 Task: Add White Sesame Seeds to the cart.
Action: Mouse moved to (783, 172)
Screenshot: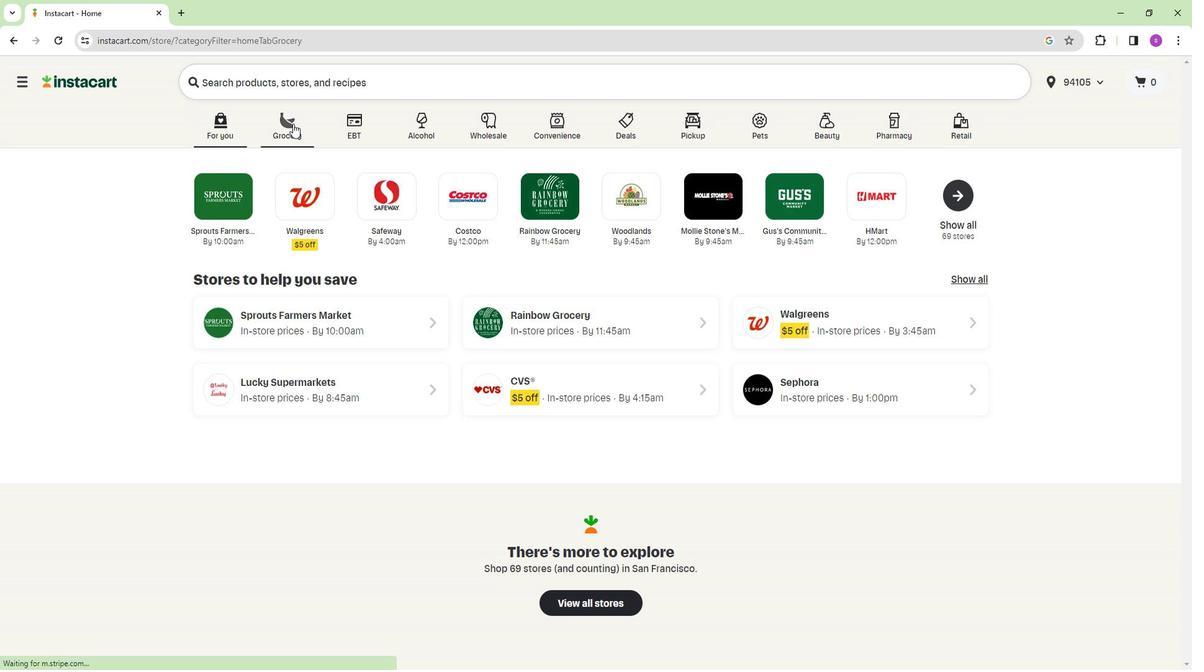 
Action: Mouse pressed left at (783, 172)
Screenshot: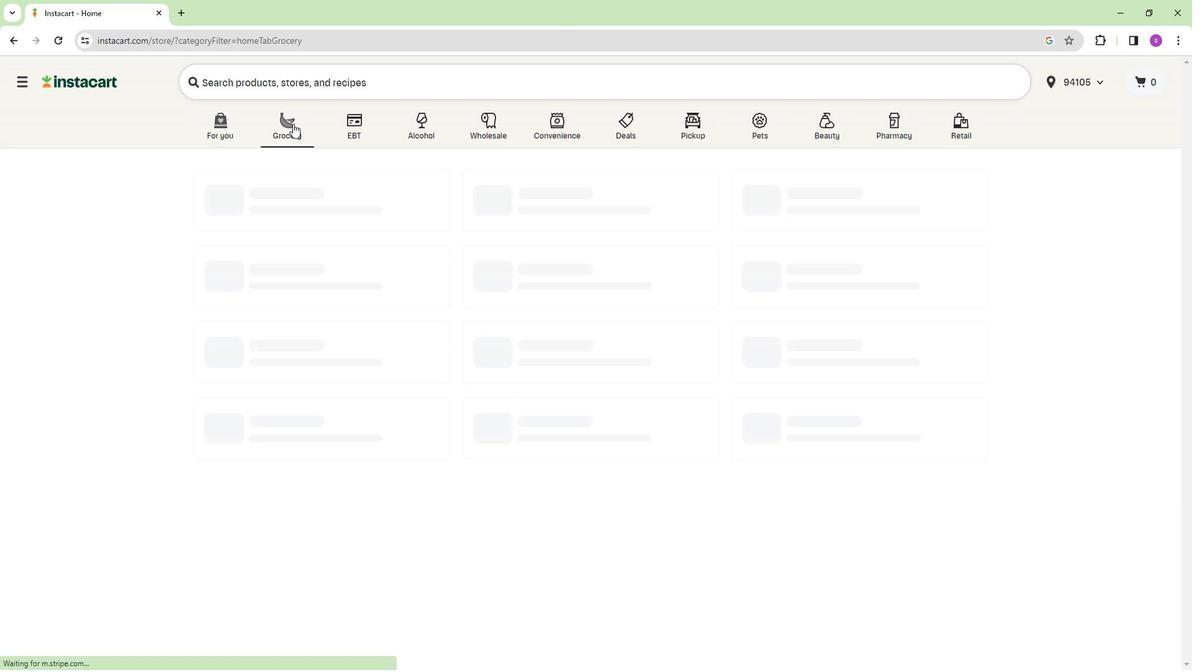 
Action: Mouse moved to (778, 173)
Screenshot: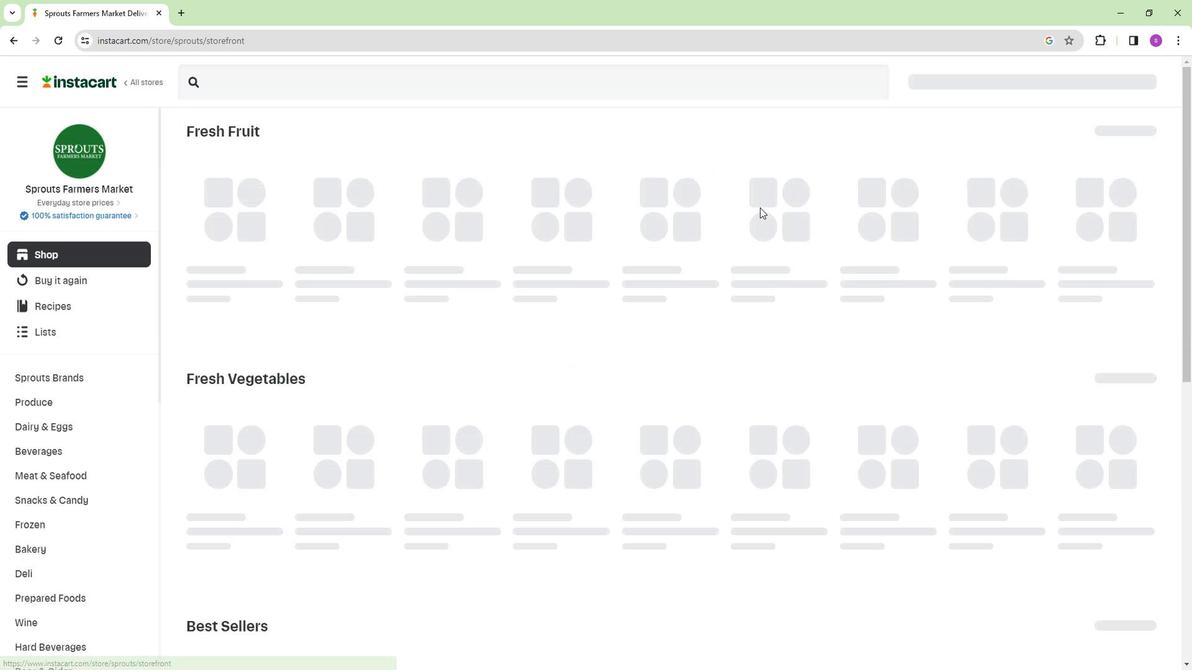 
Action: Mouse pressed left at (778, 173)
Screenshot: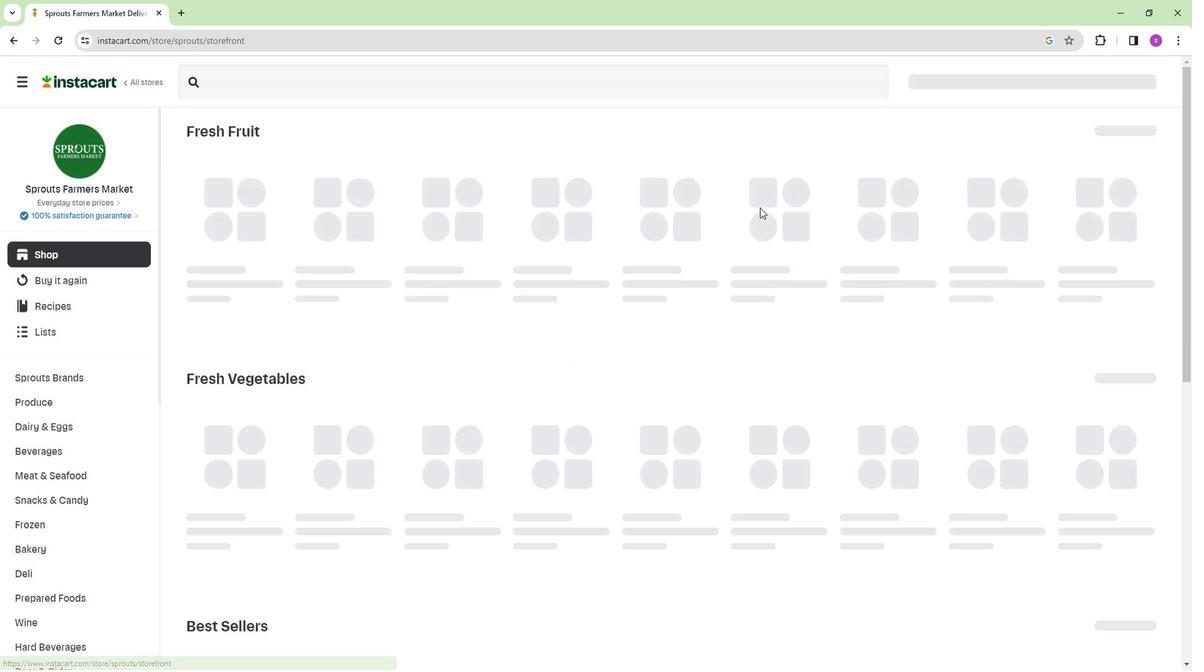 
Action: Mouse moved to (766, 178)
Screenshot: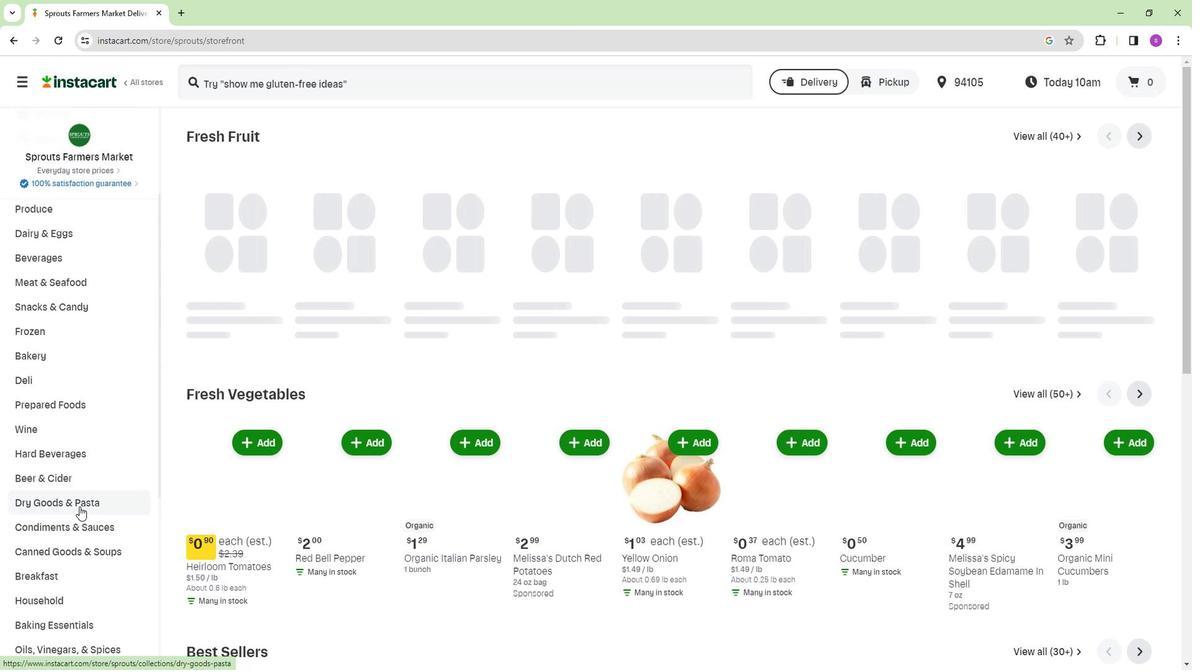 
Action: Mouse scrolled (766, 178) with delta (0, 0)
Screenshot: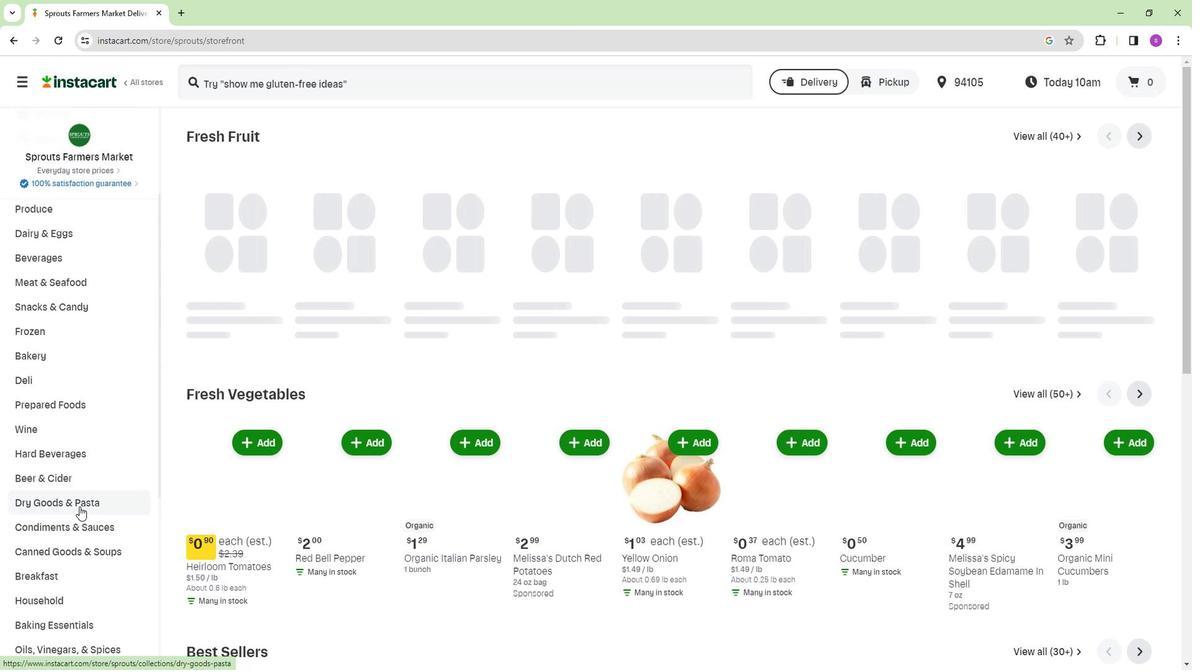 
Action: Mouse moved to (766, 178)
Screenshot: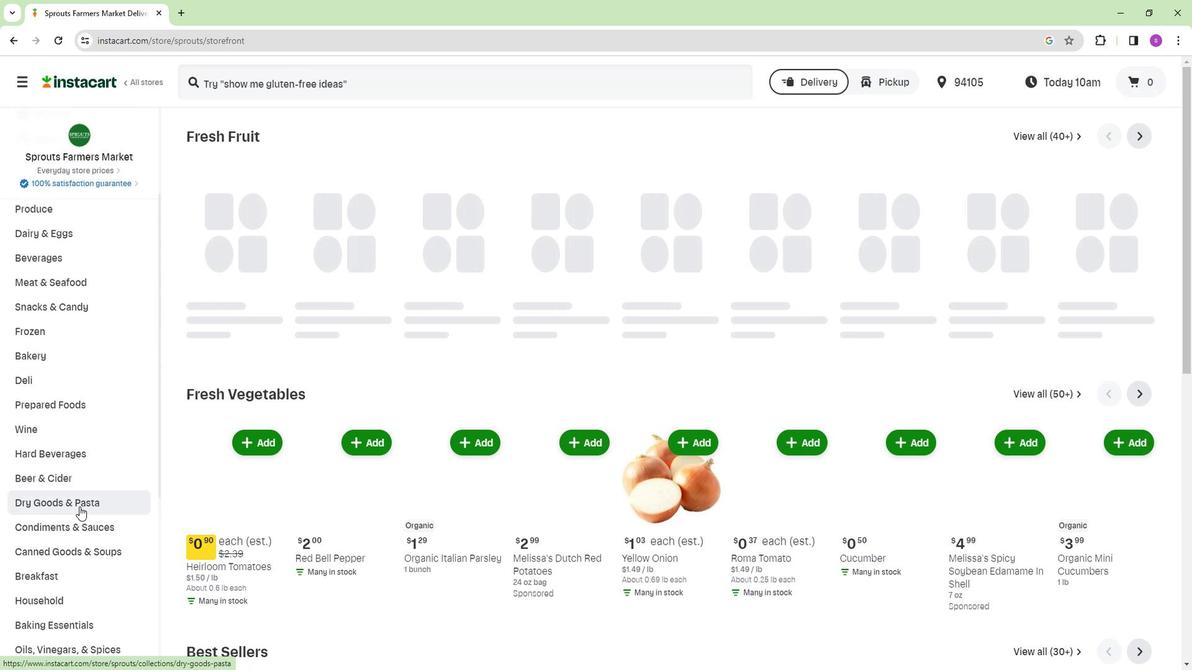 
Action: Mouse scrolled (766, 178) with delta (0, 0)
Screenshot: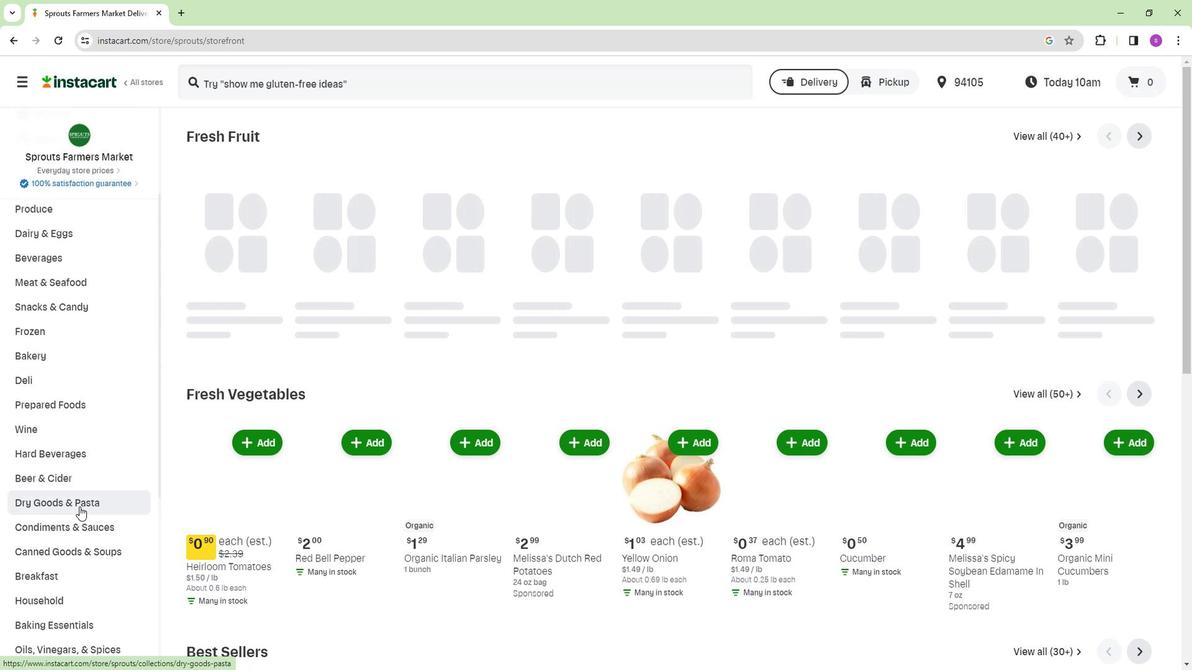 
Action: Mouse moved to (766, 178)
Screenshot: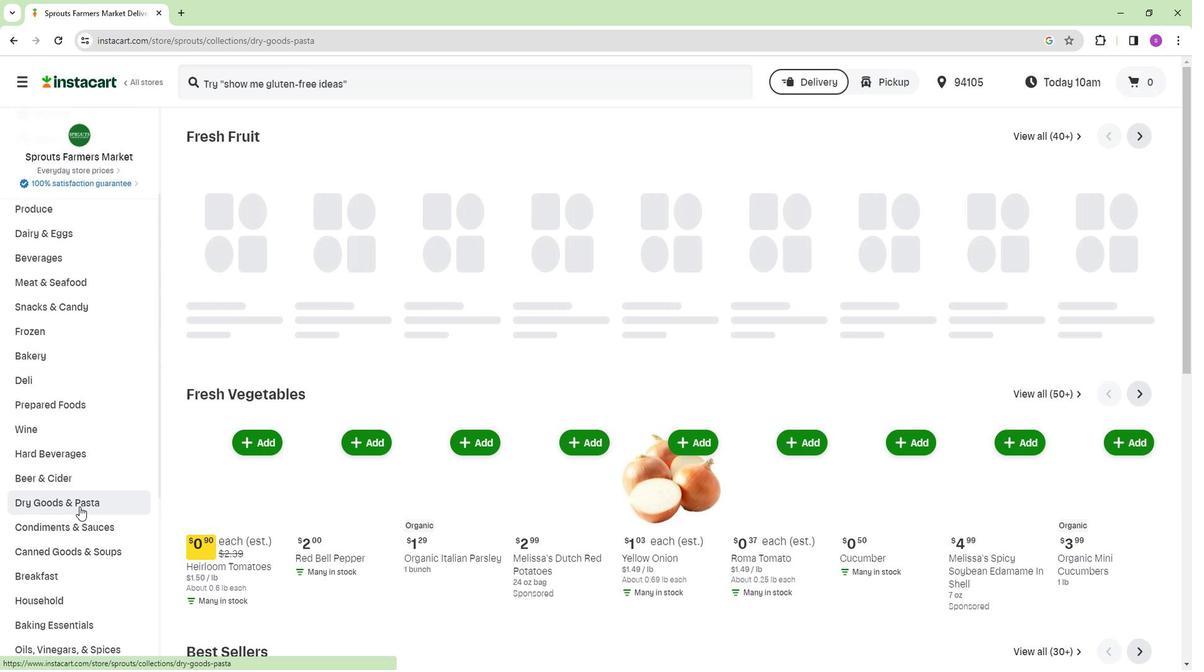 
Action: Mouse scrolled (766, 178) with delta (0, 0)
Screenshot: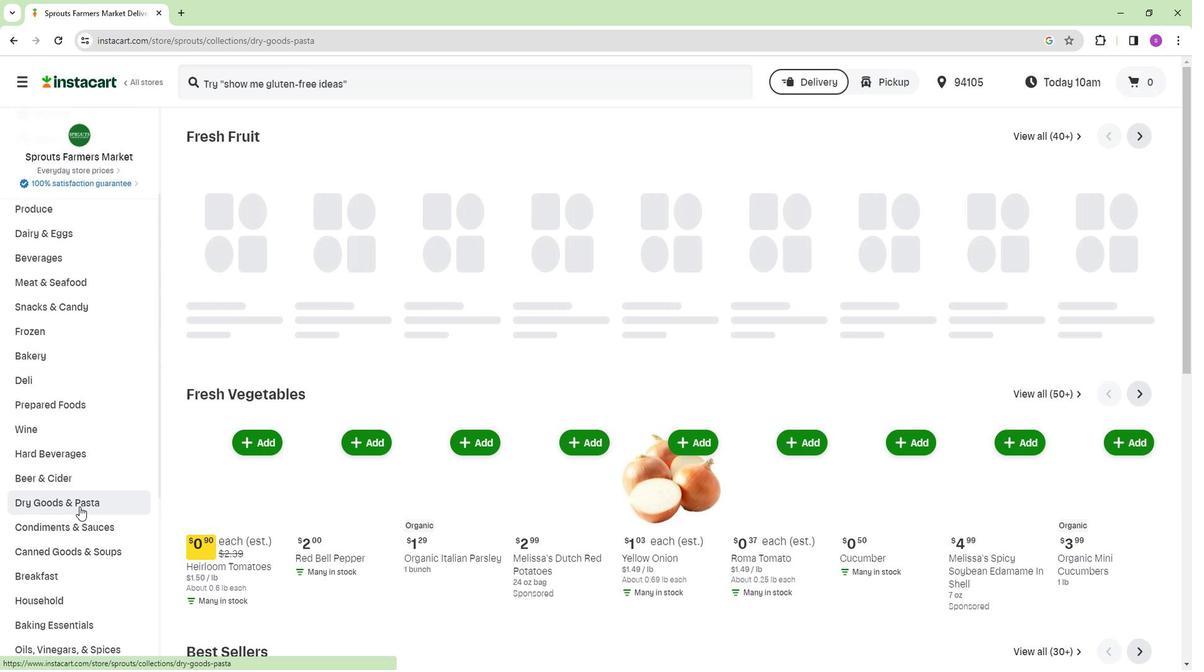
Action: Mouse moved to (767, 181)
Screenshot: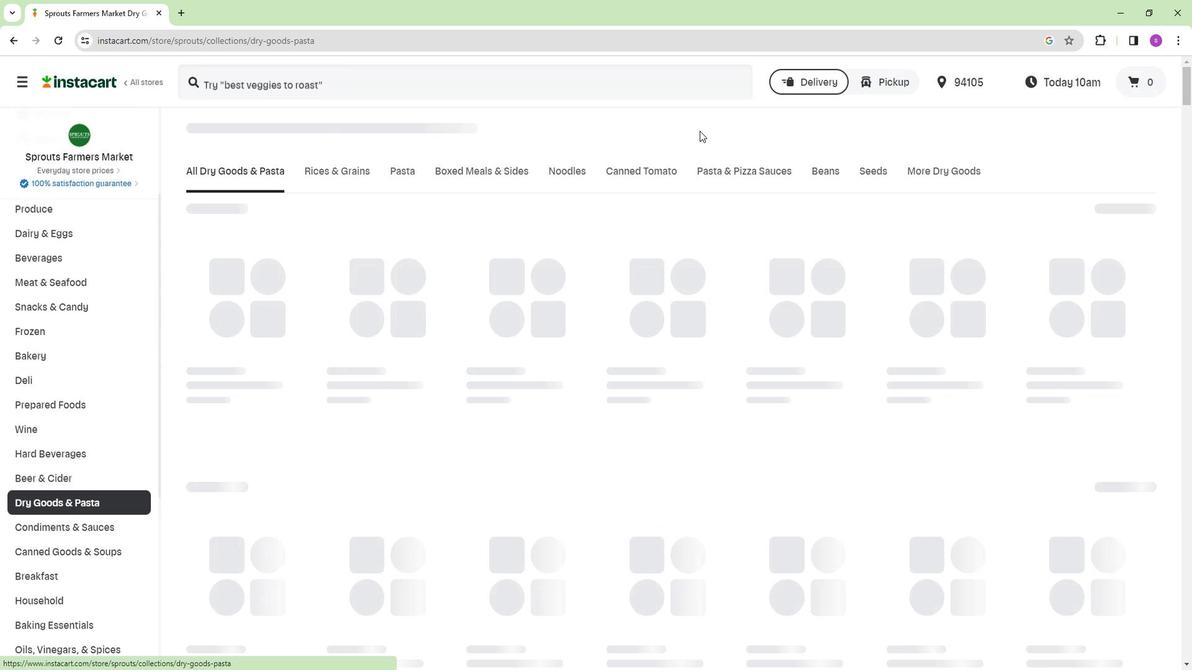
Action: Mouse pressed left at (767, 181)
Screenshot: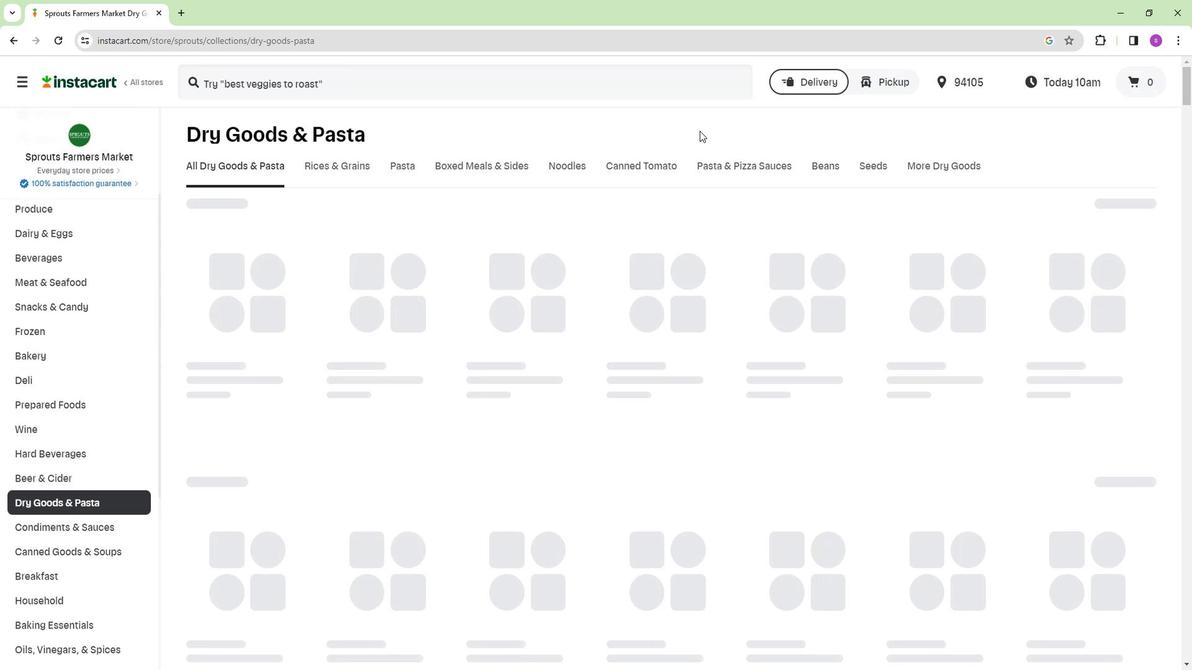 
Action: Mouse moved to (872, 170)
Screenshot: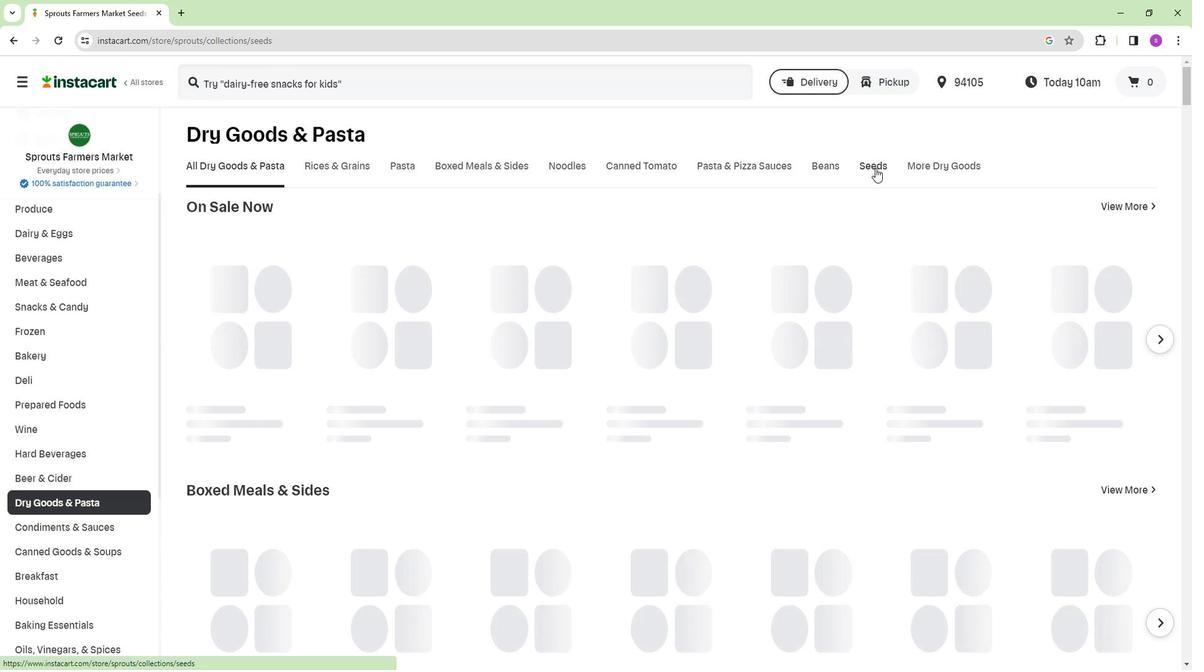 
Action: Mouse pressed left at (872, 170)
Screenshot: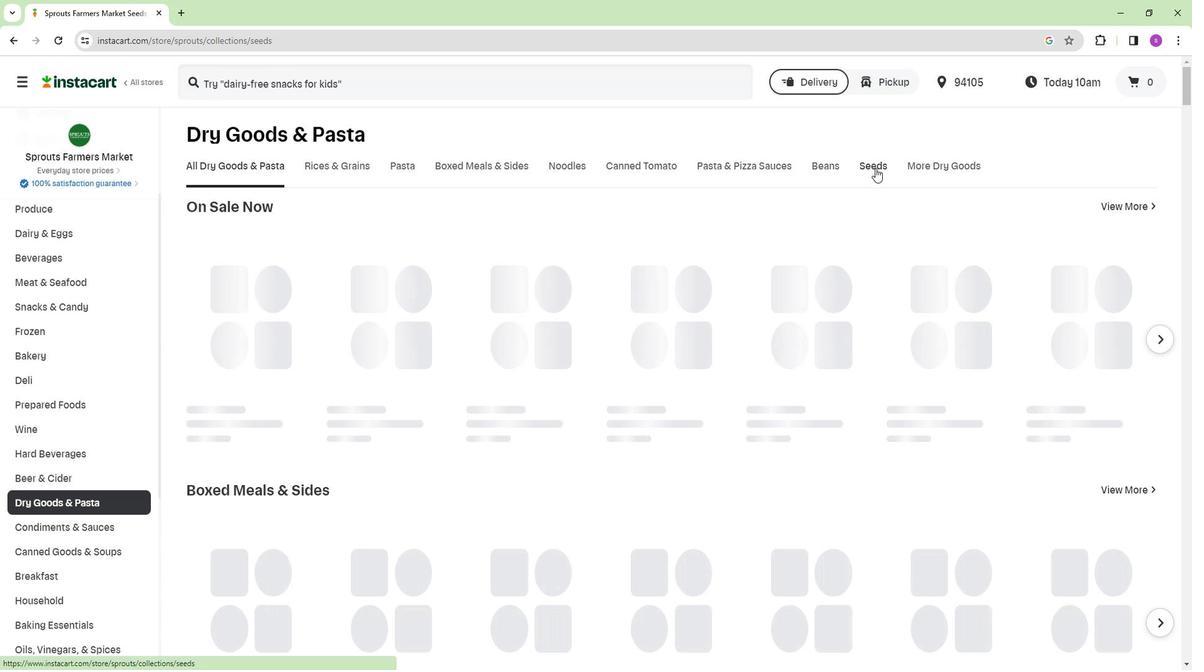 
Action: Mouse moved to (844, 173)
Screenshot: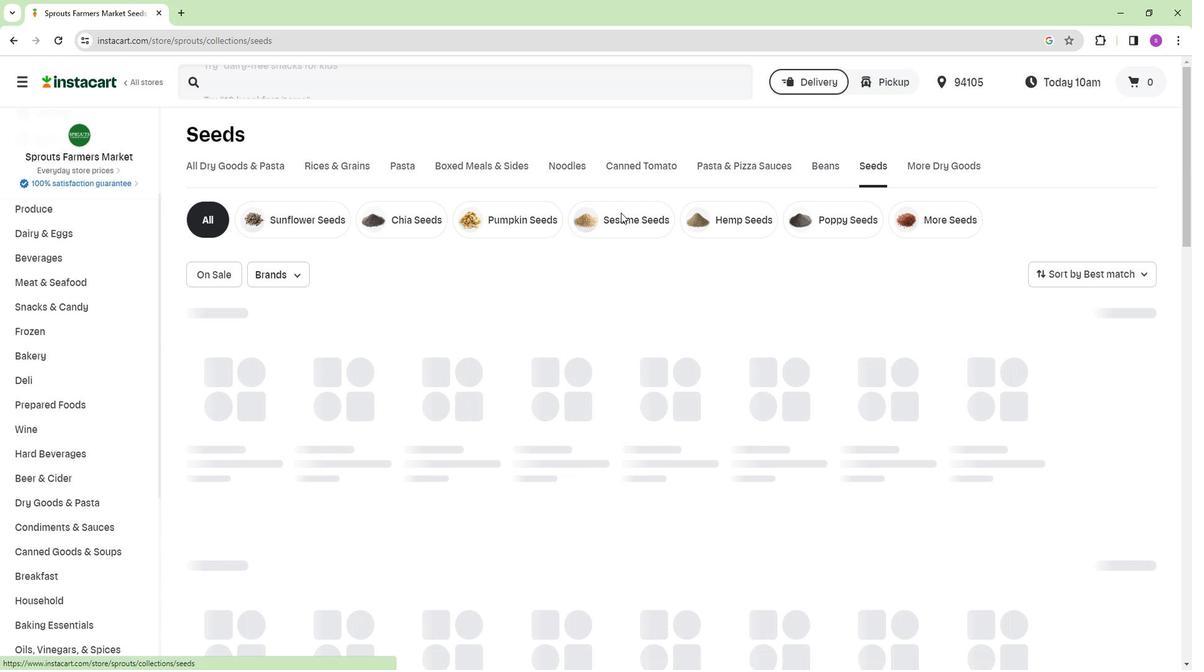 
Action: Mouse pressed left at (844, 173)
Screenshot: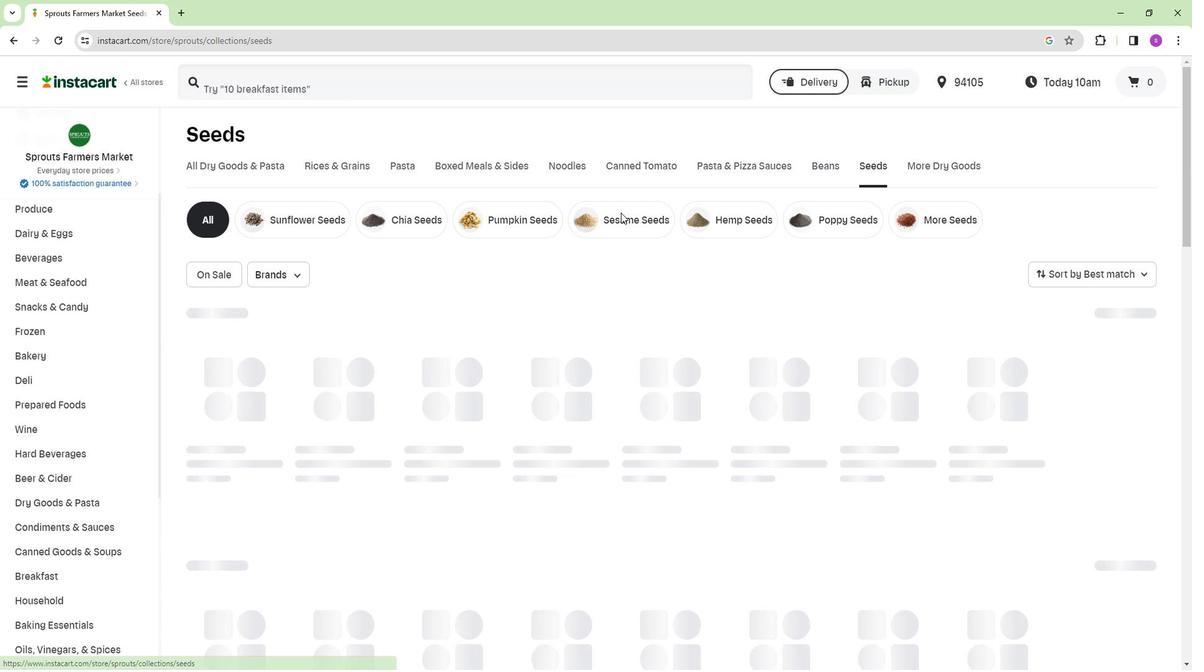 
Action: Mouse moved to (818, 174)
Screenshot: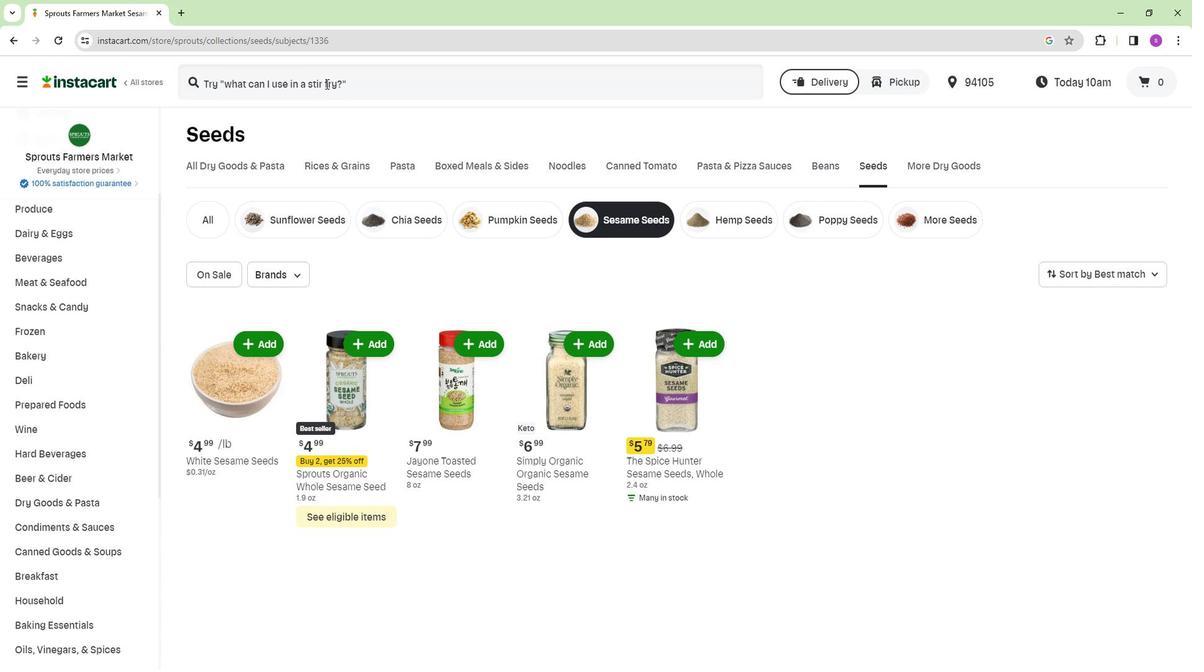 
Action: Mouse pressed left at (818, 174)
Screenshot: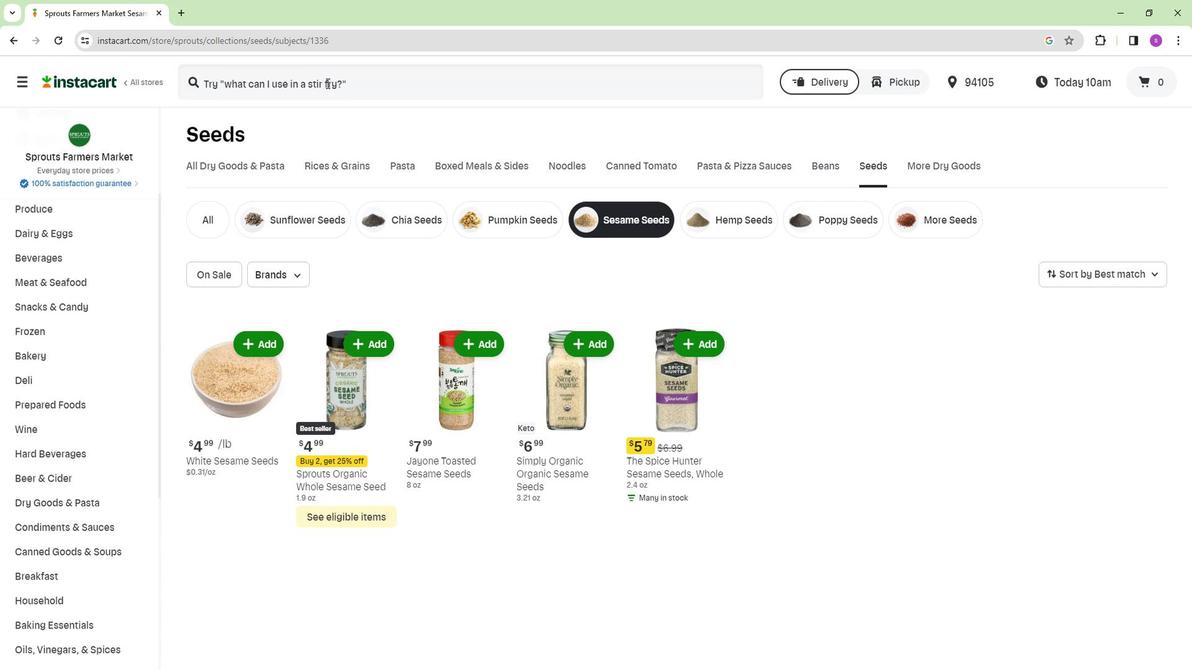 
Action: Mouse moved to (791, 170)
Screenshot: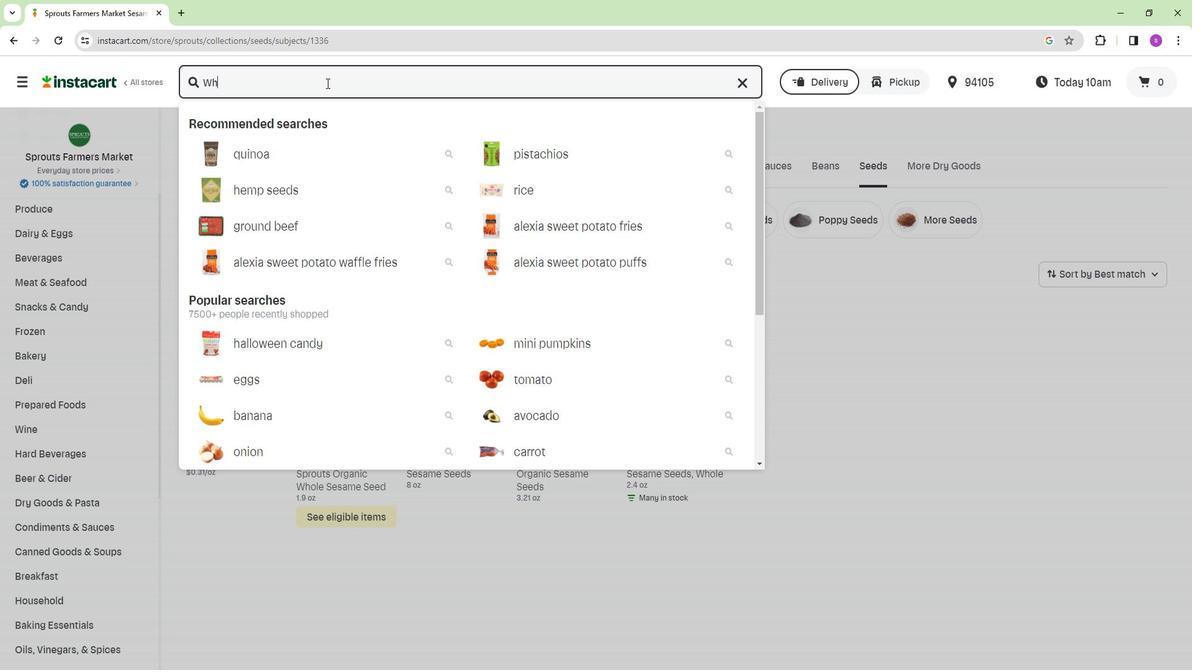 
Action: Mouse pressed left at (791, 170)
Screenshot: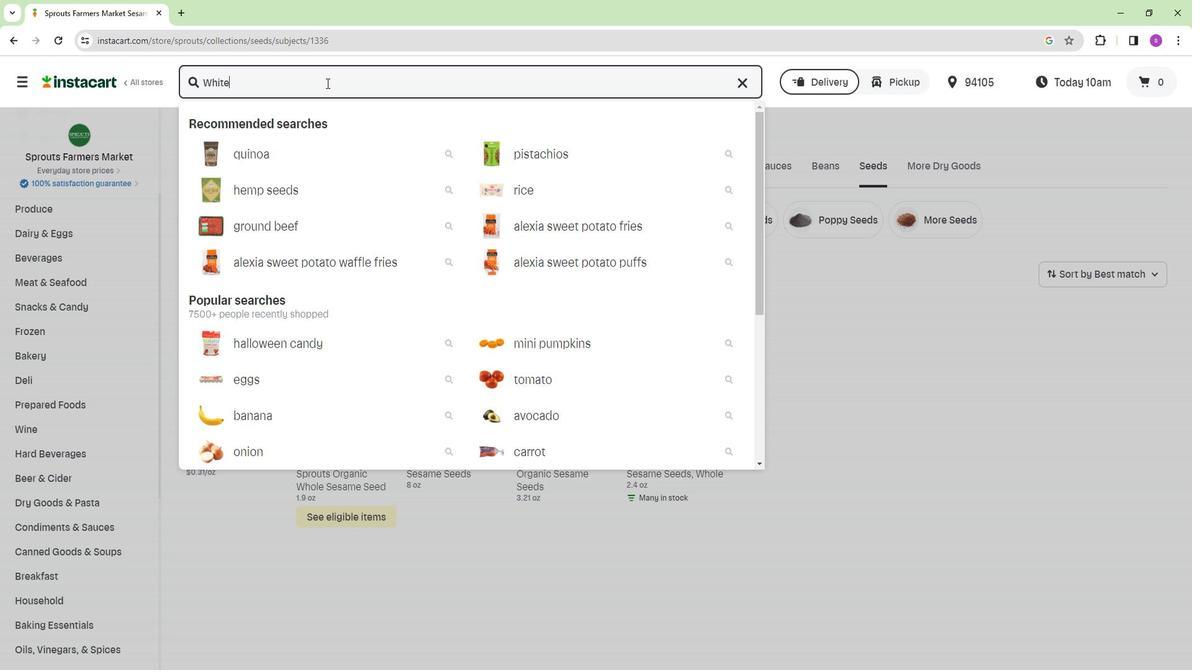 
Action: Key pressed <Key.shift>White<Key.space><Key.shift>Sesame<Key.space><Key.shift>Seeds<Key.enter>
Screenshot: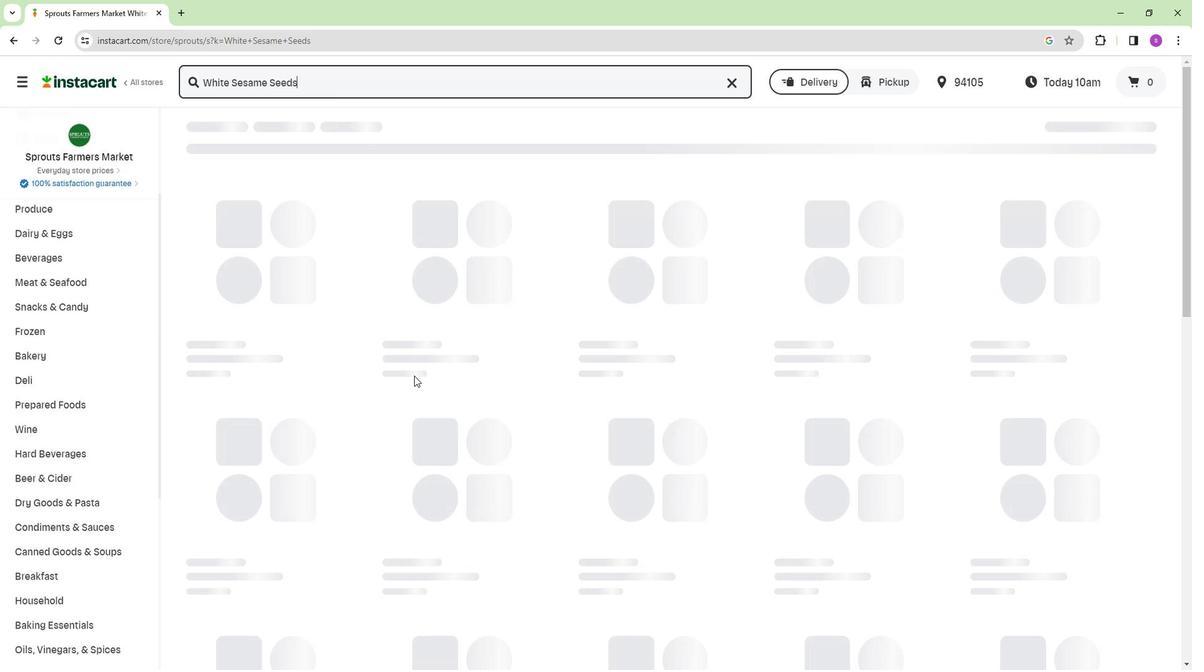 
Action: Mouse moved to (788, 174)
Screenshot: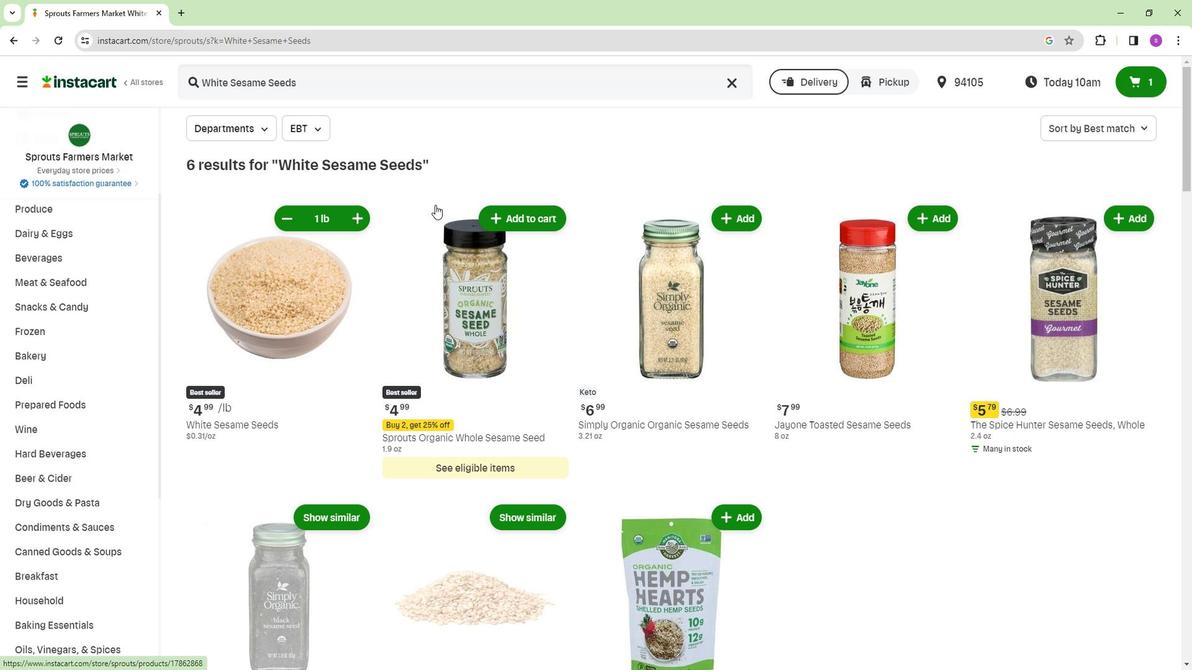 
Action: Mouse pressed left at (788, 174)
Screenshot: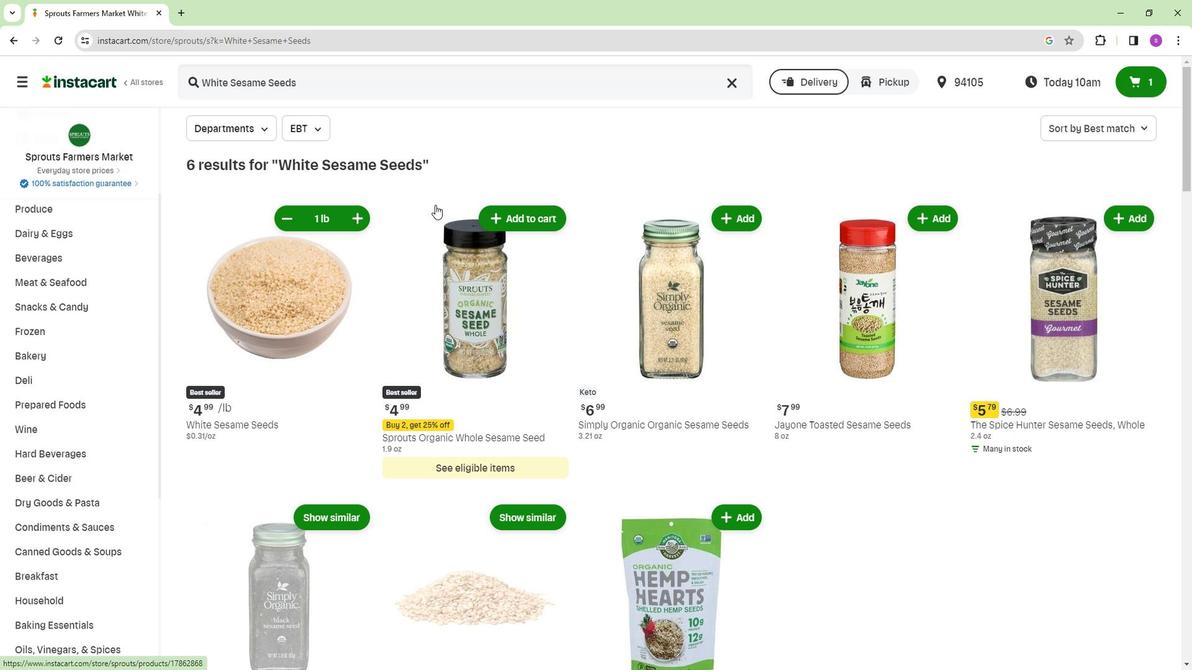 
Action: Mouse moved to (870, 170)
Screenshot: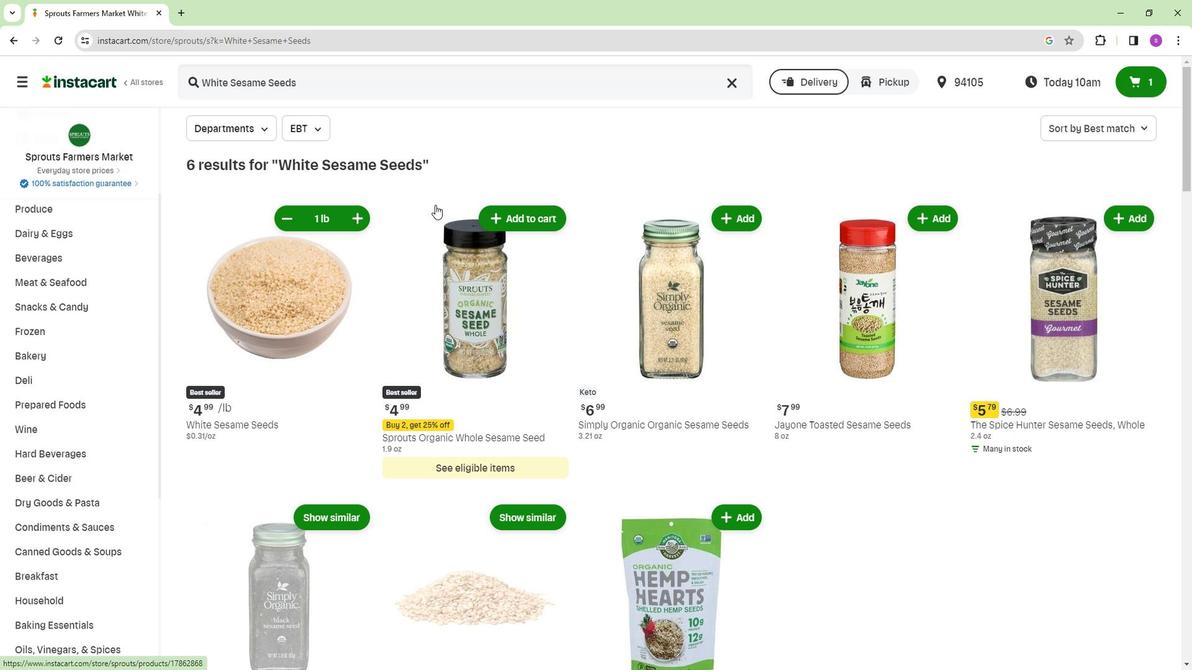 
Action: Mouse pressed left at (870, 170)
Screenshot: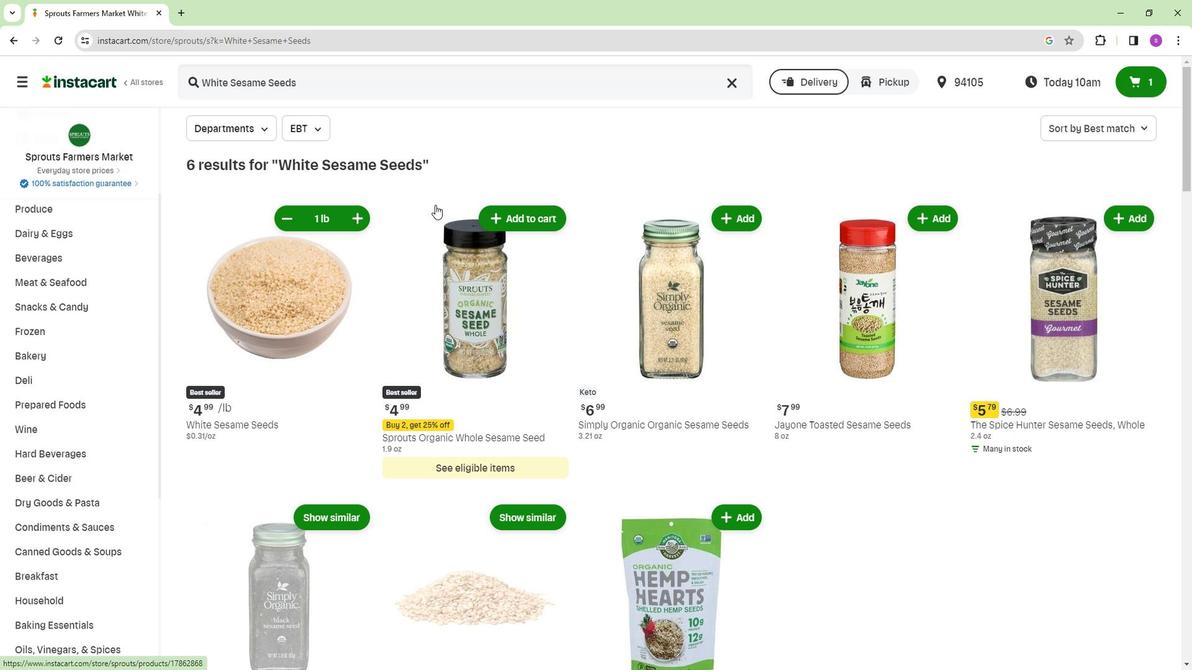 
Action: Mouse moved to (786, 172)
Screenshot: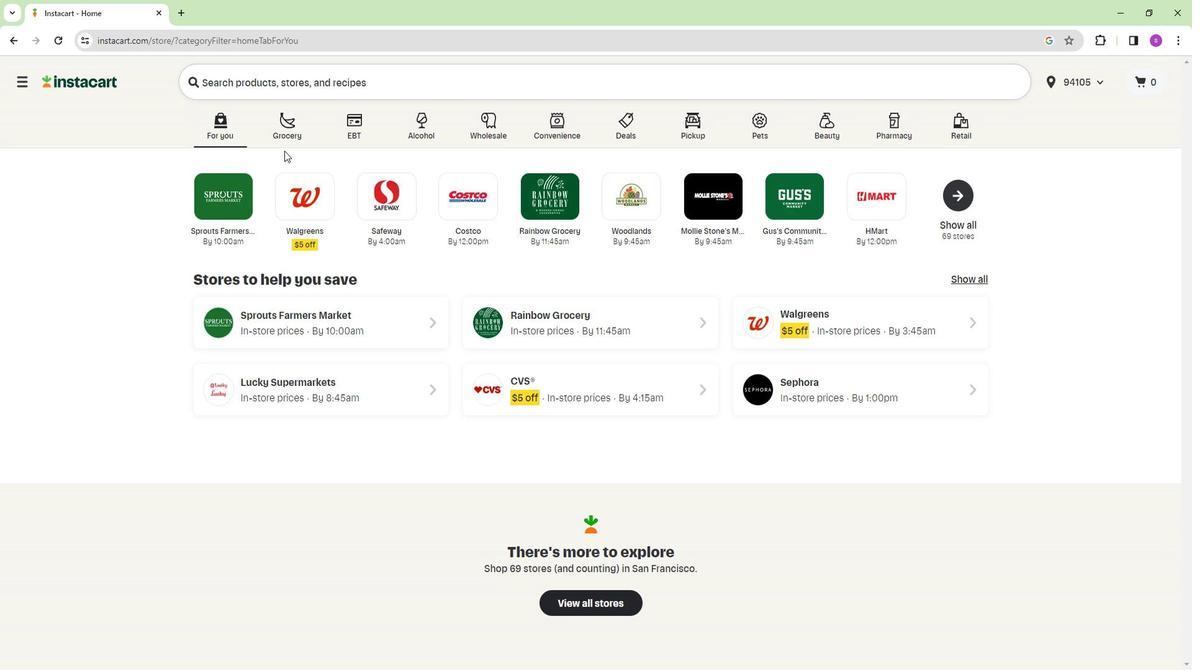 
Action: Mouse pressed left at (786, 172)
Screenshot: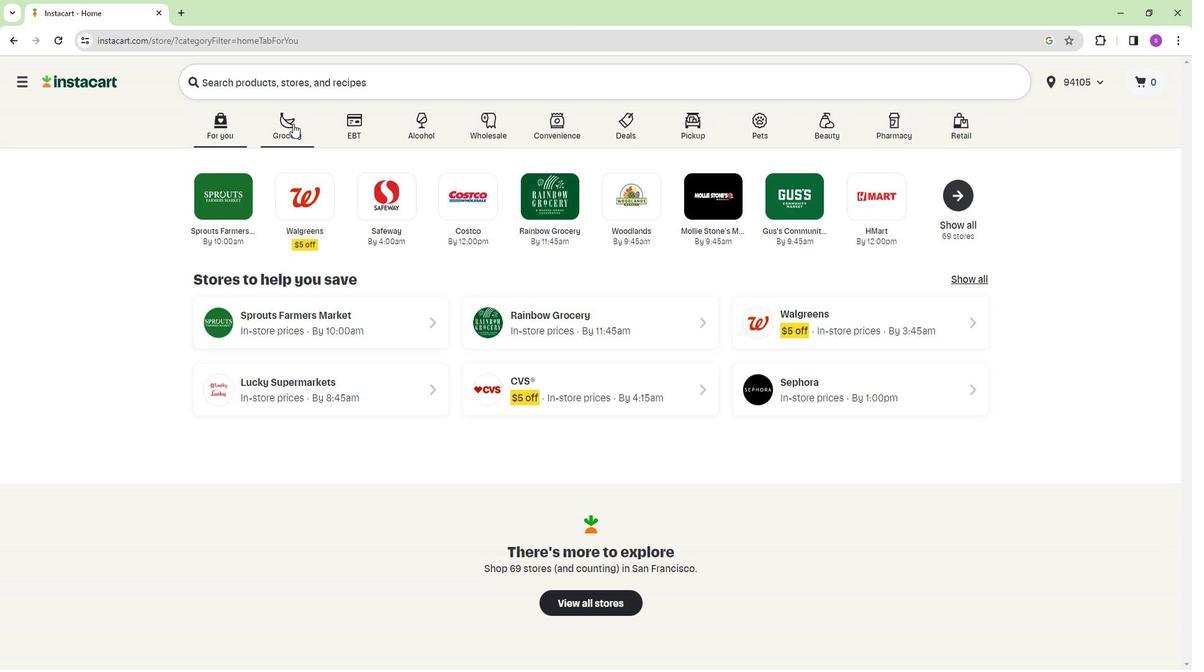 
Action: Mouse moved to (832, 173)
Screenshot: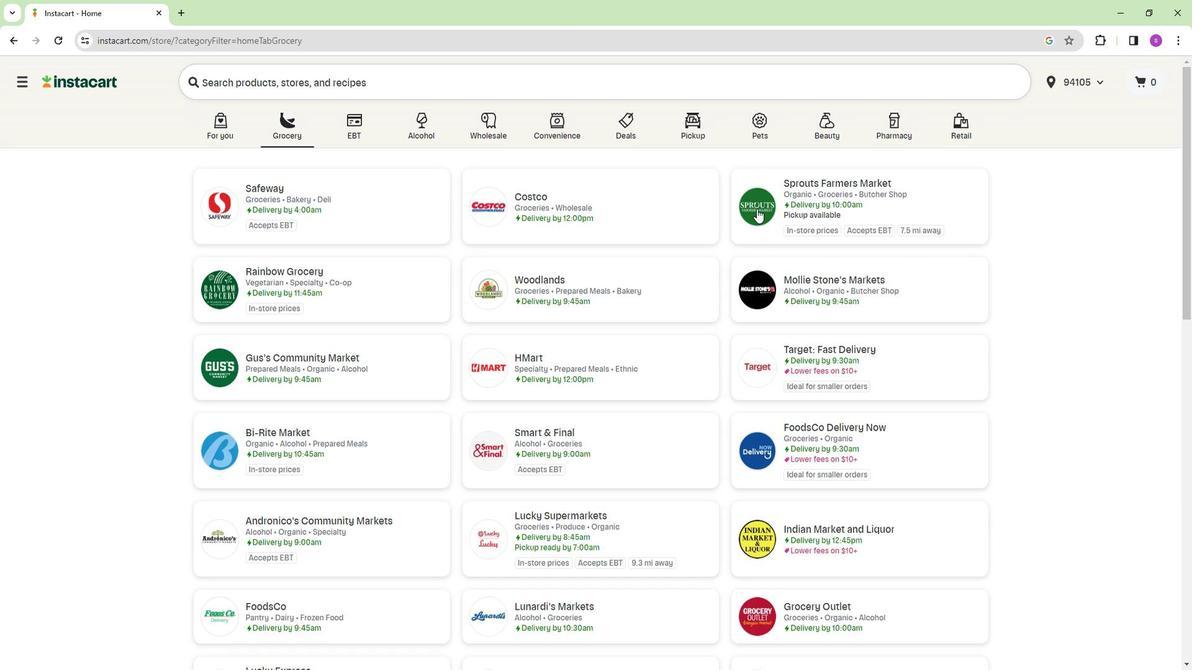 
Action: Mouse pressed left at (832, 173)
Screenshot: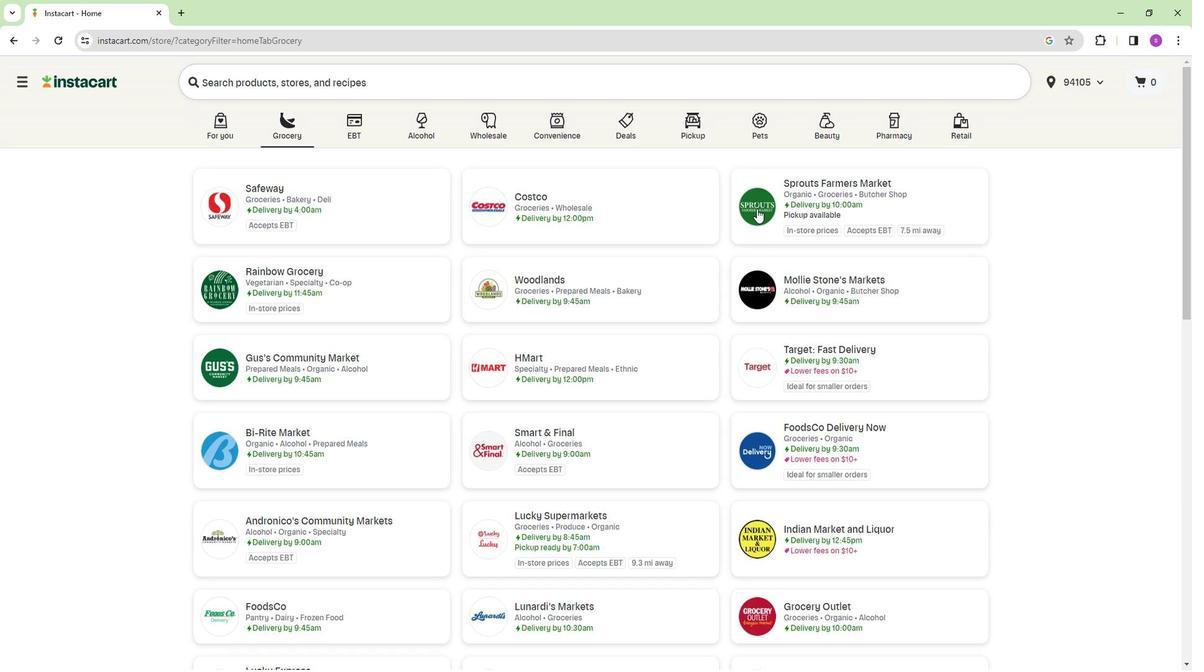 
Action: Mouse moved to (767, 180)
Screenshot: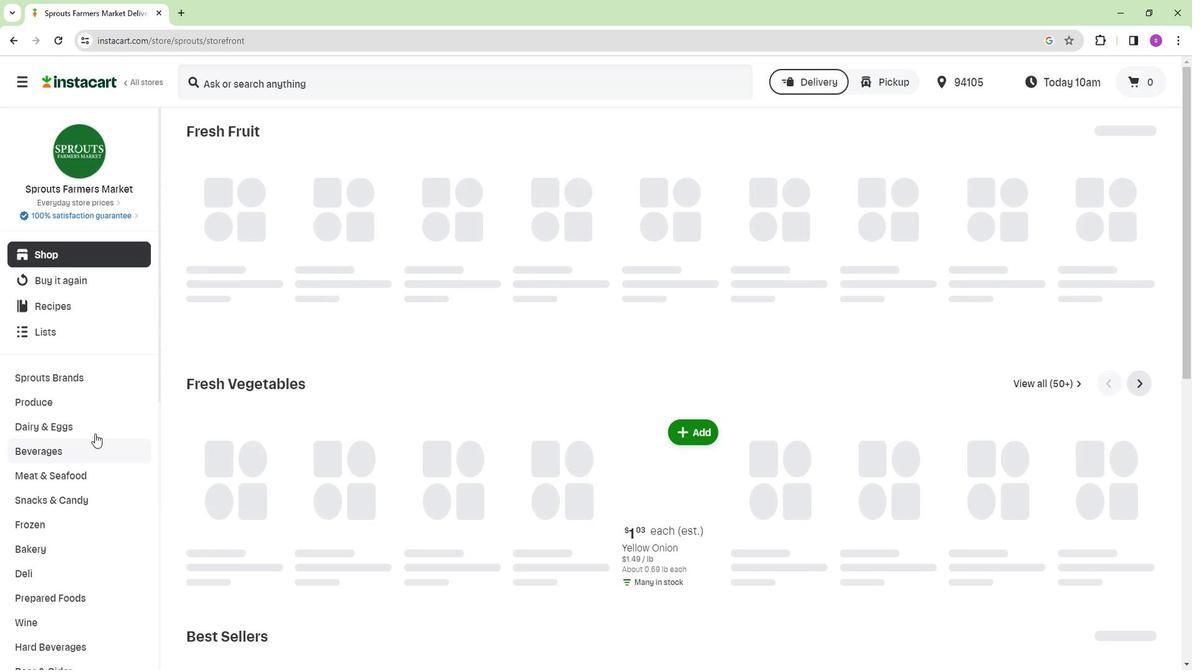 
Action: Mouse scrolled (767, 180) with delta (0, 0)
Screenshot: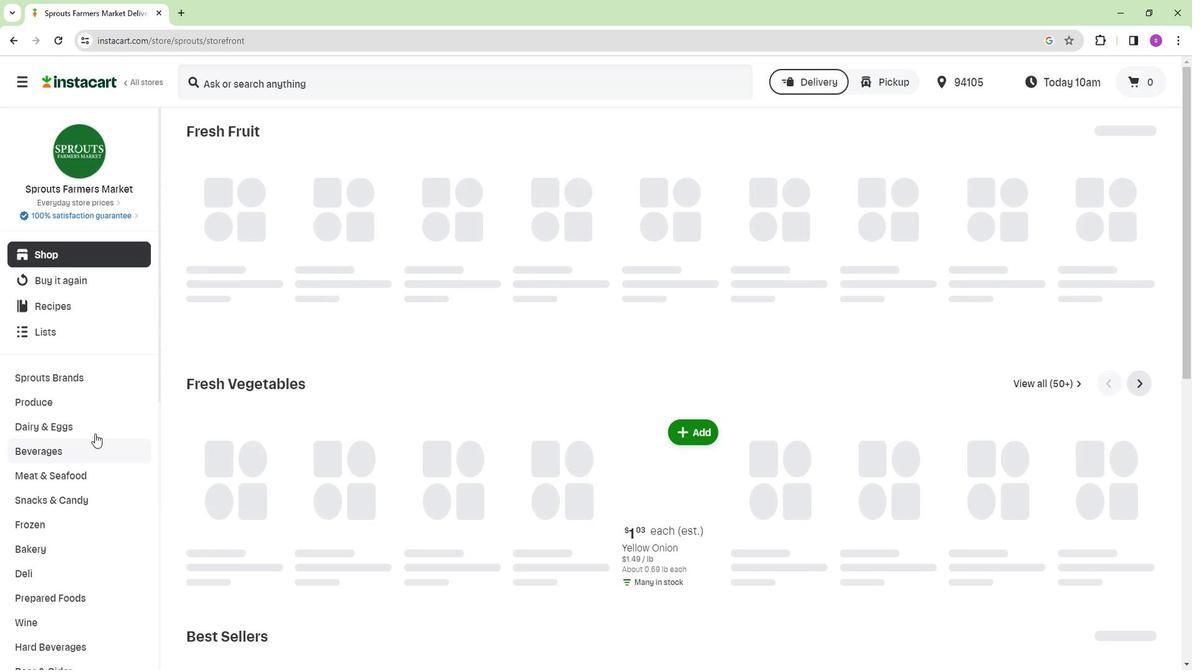 
Action: Mouse moved to (767, 180)
Screenshot: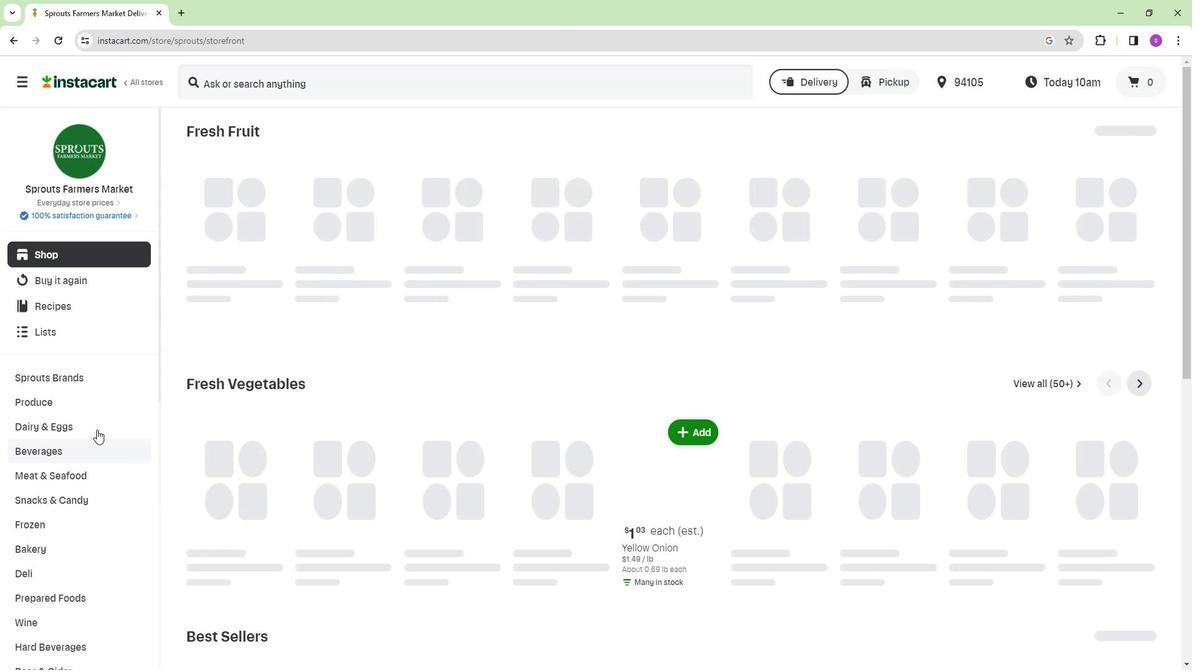
Action: Mouse scrolled (767, 180) with delta (0, 0)
Screenshot: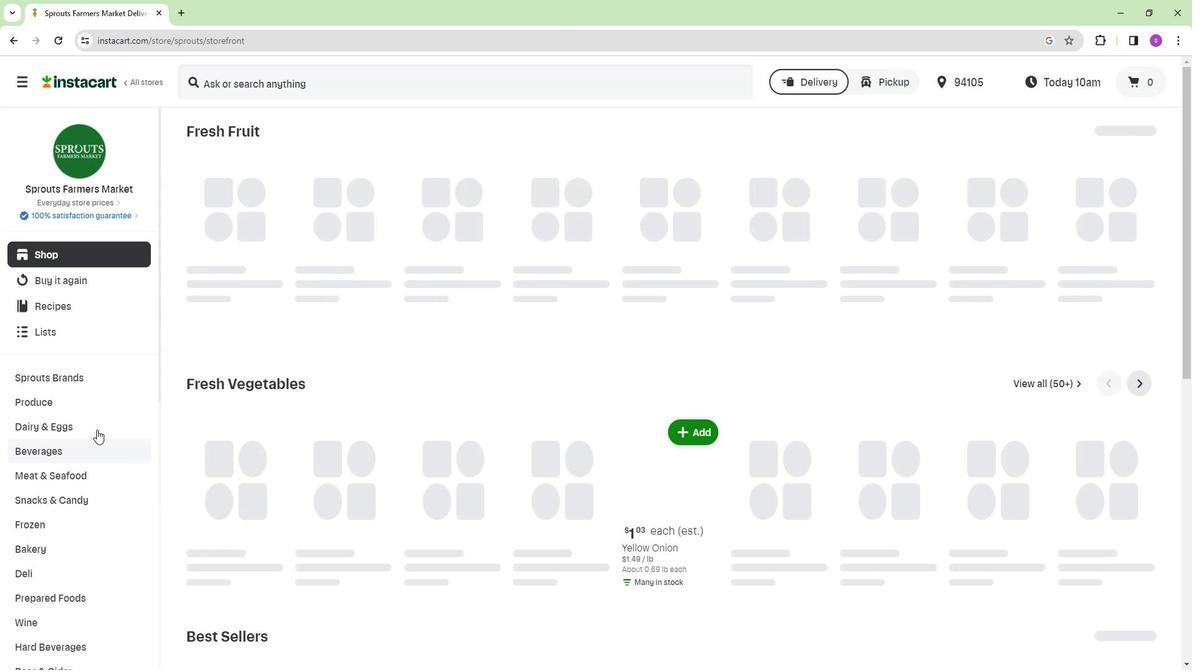 
Action: Mouse moved to (767, 180)
Screenshot: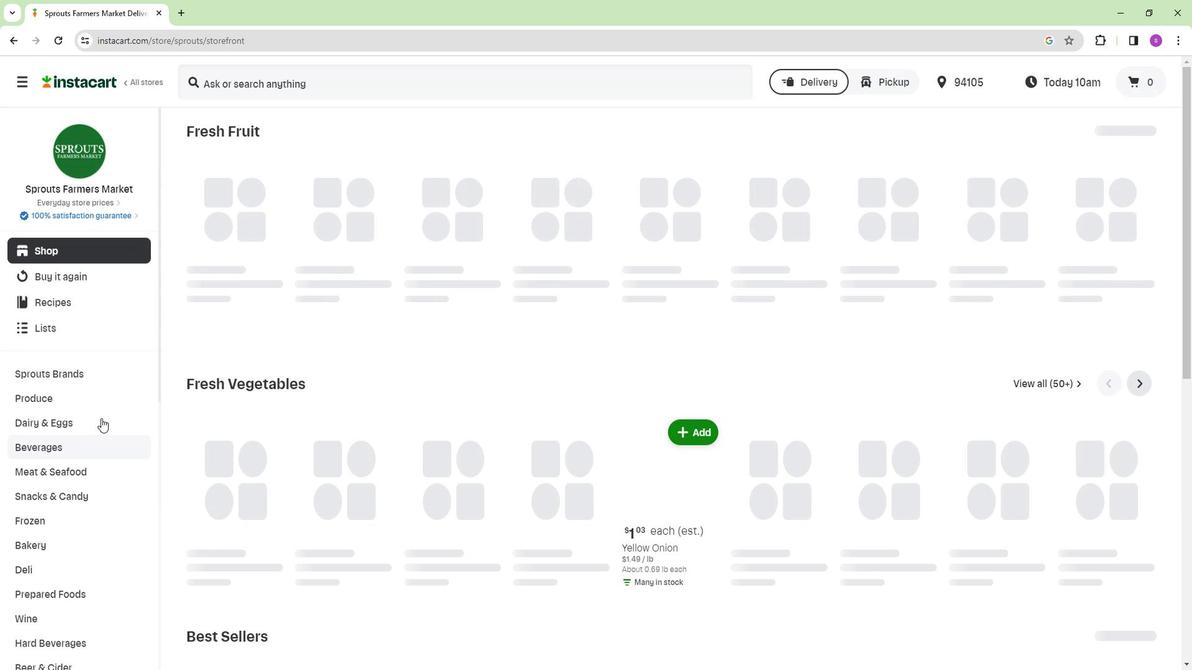 
Action: Mouse scrolled (767, 180) with delta (0, 0)
Screenshot: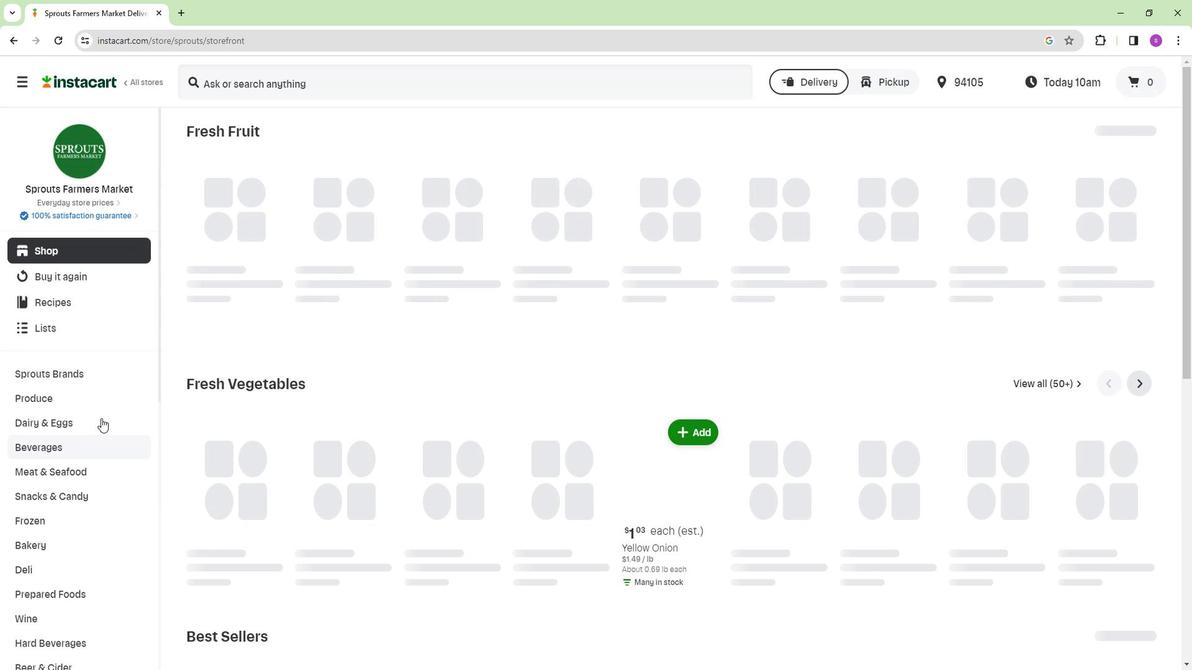 
Action: Mouse moved to (765, 182)
Screenshot: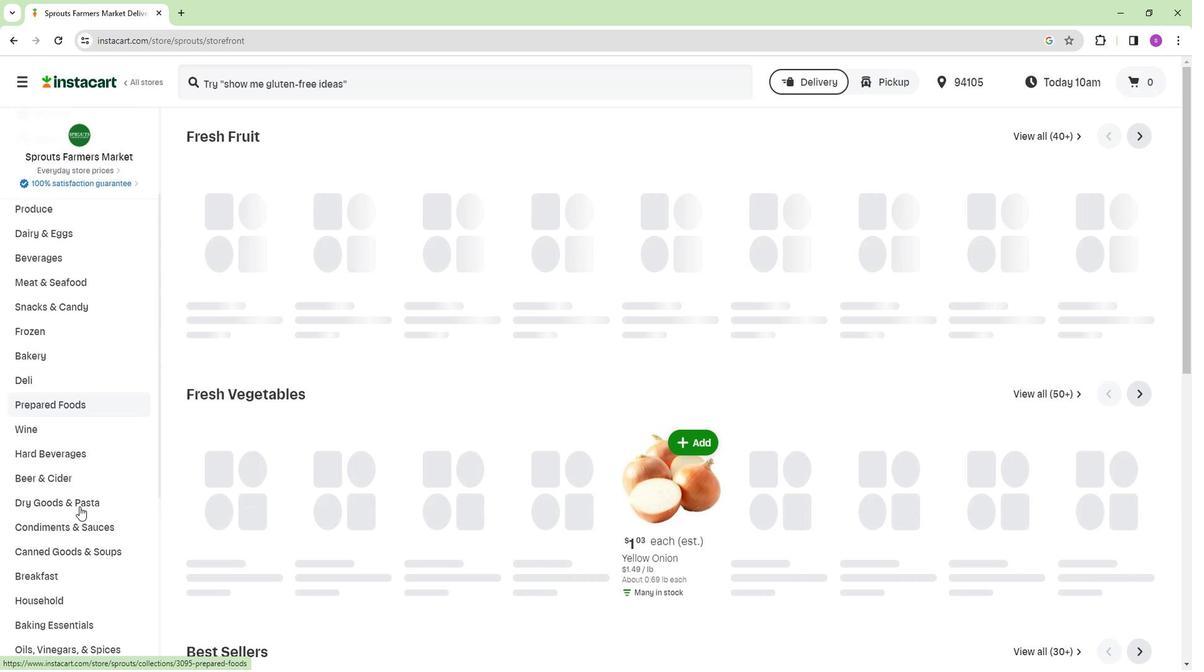 
Action: Mouse pressed left at (765, 182)
Screenshot: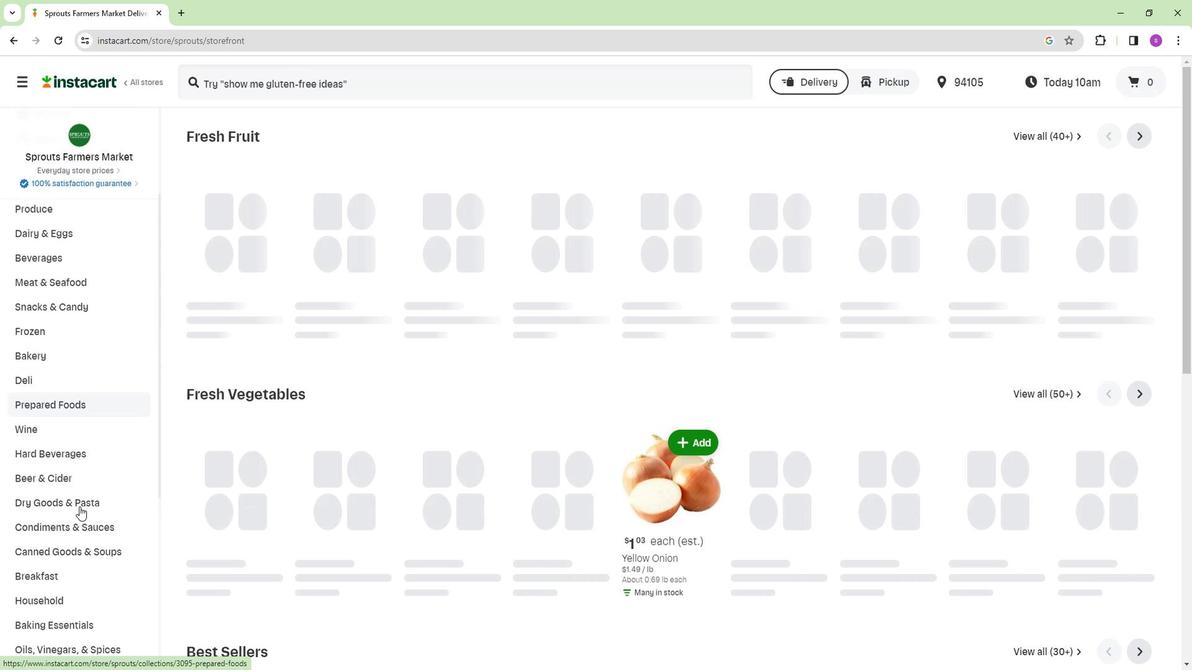
Action: Mouse moved to (844, 173)
Screenshot: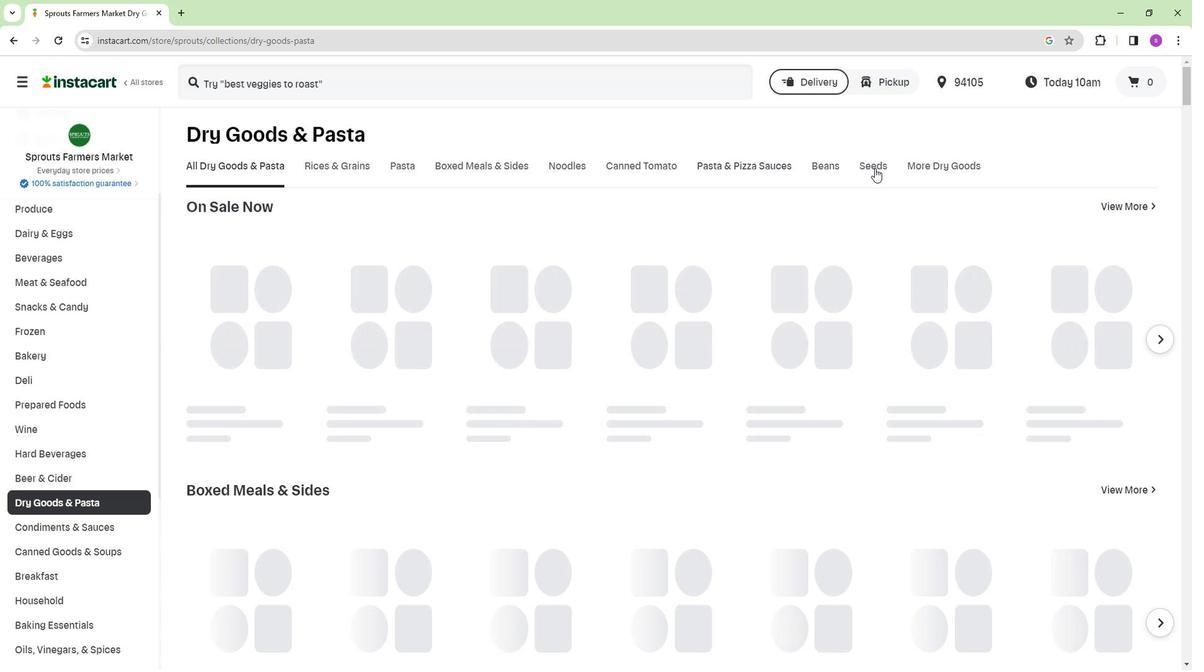
Action: Mouse pressed left at (844, 173)
Screenshot: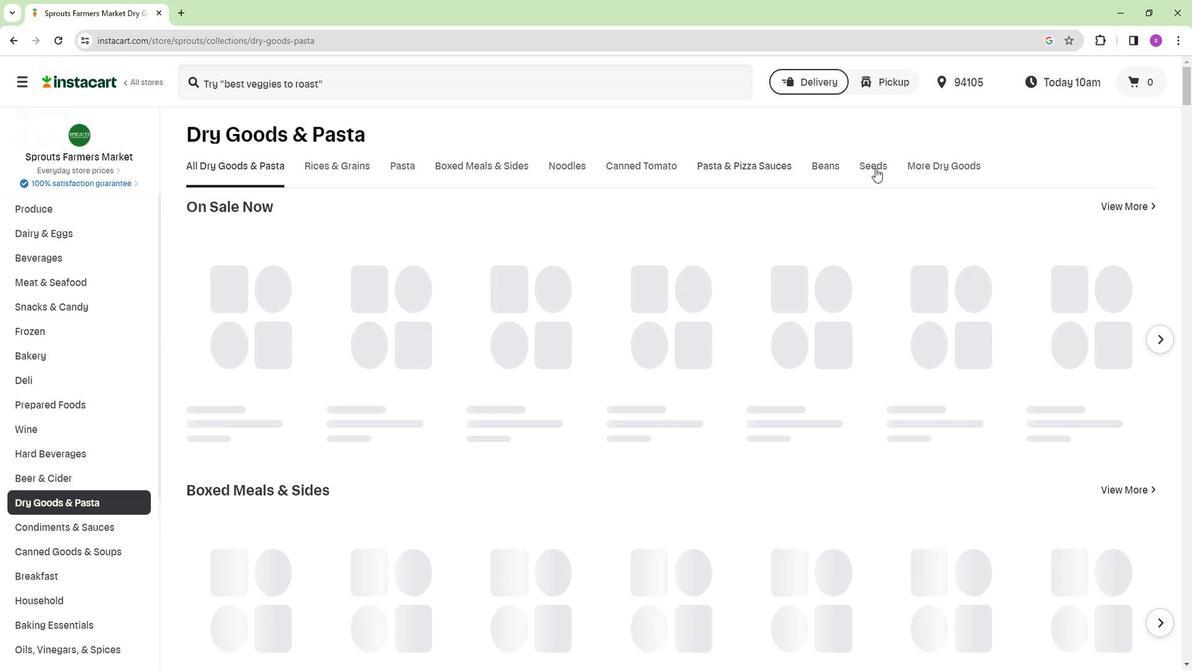 
Action: Mouse moved to (818, 174)
Screenshot: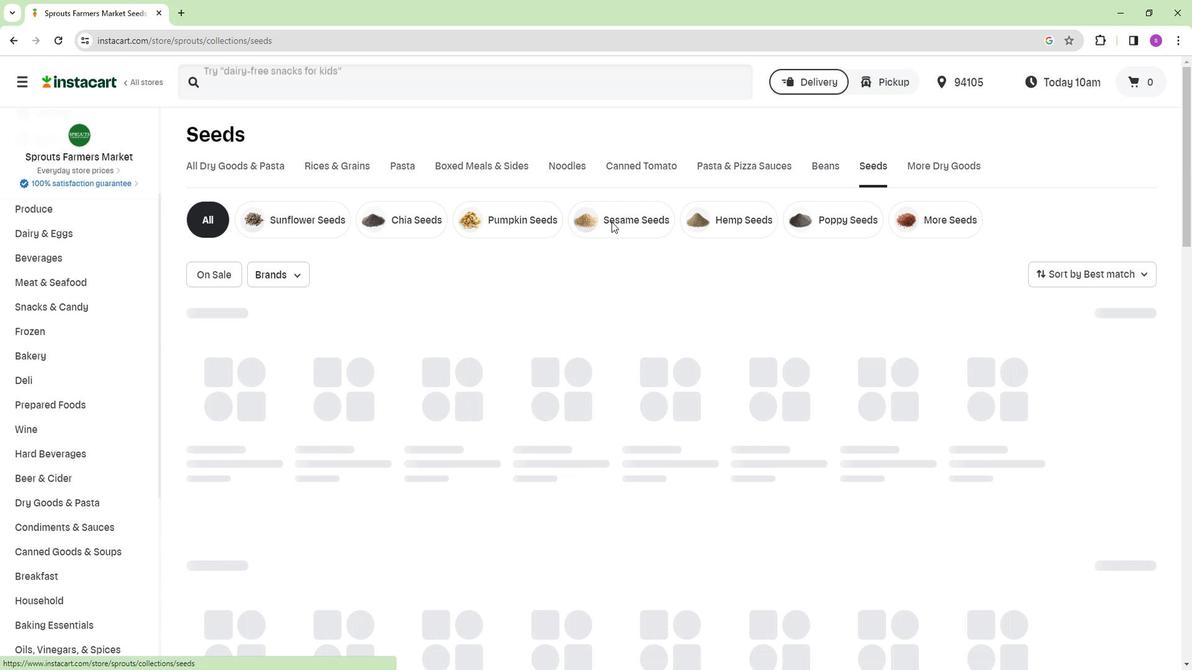 
Action: Mouse pressed left at (818, 174)
Screenshot: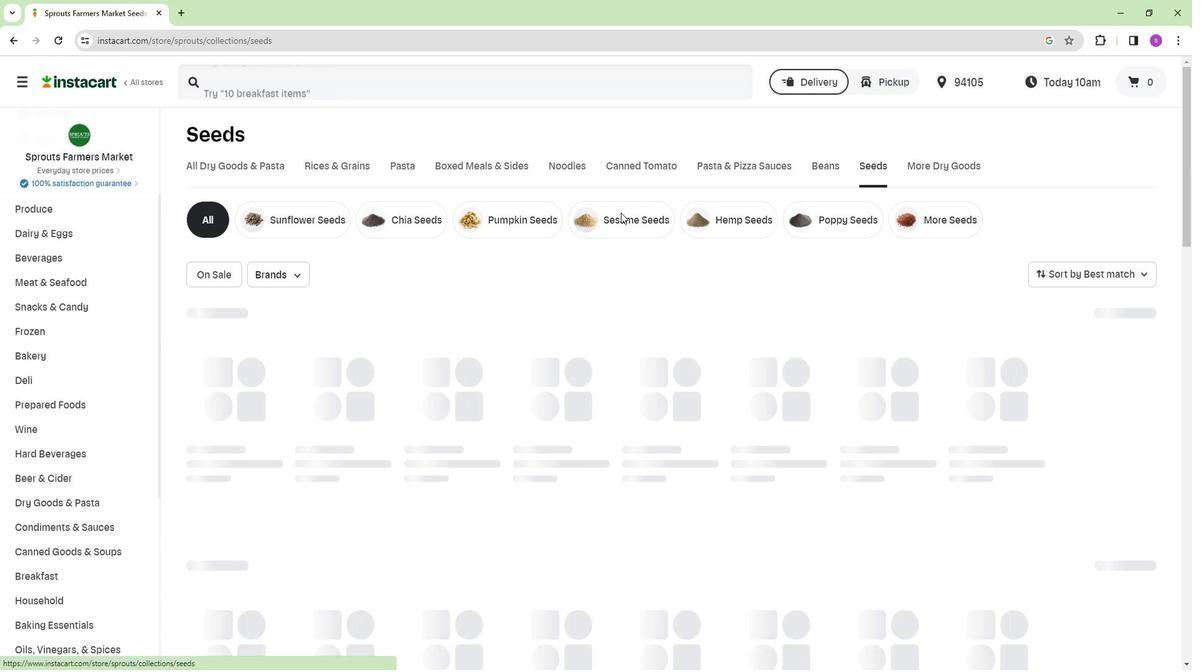
Action: Mouse moved to (789, 170)
Screenshot: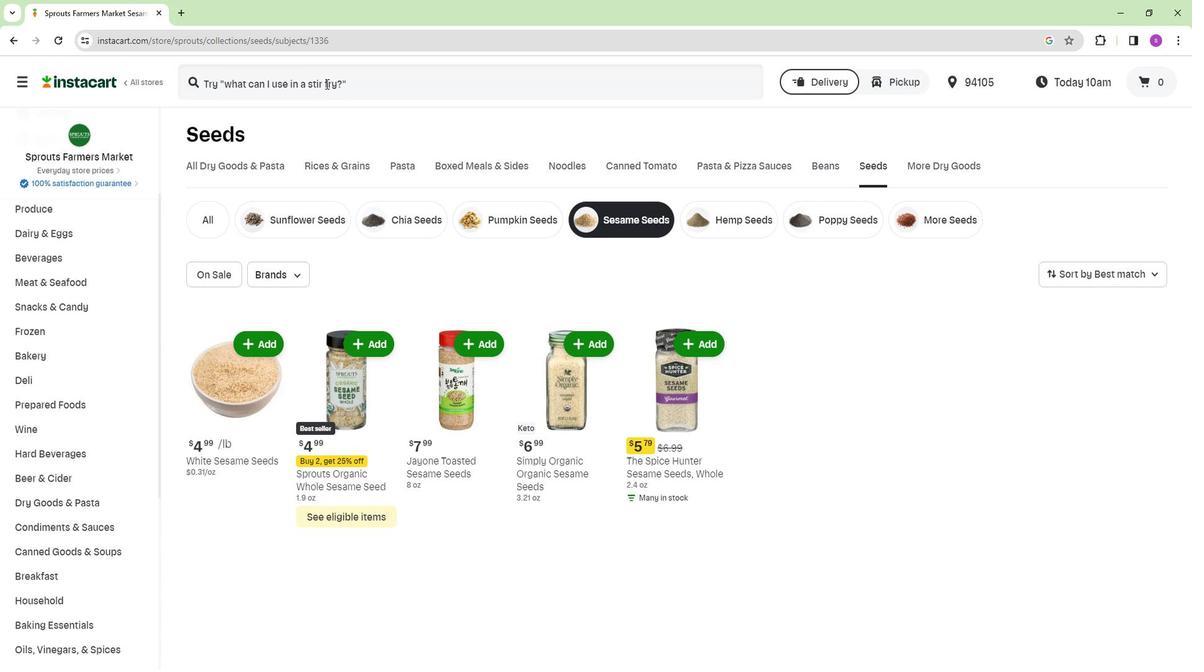 
Action: Mouse pressed left at (789, 170)
Screenshot: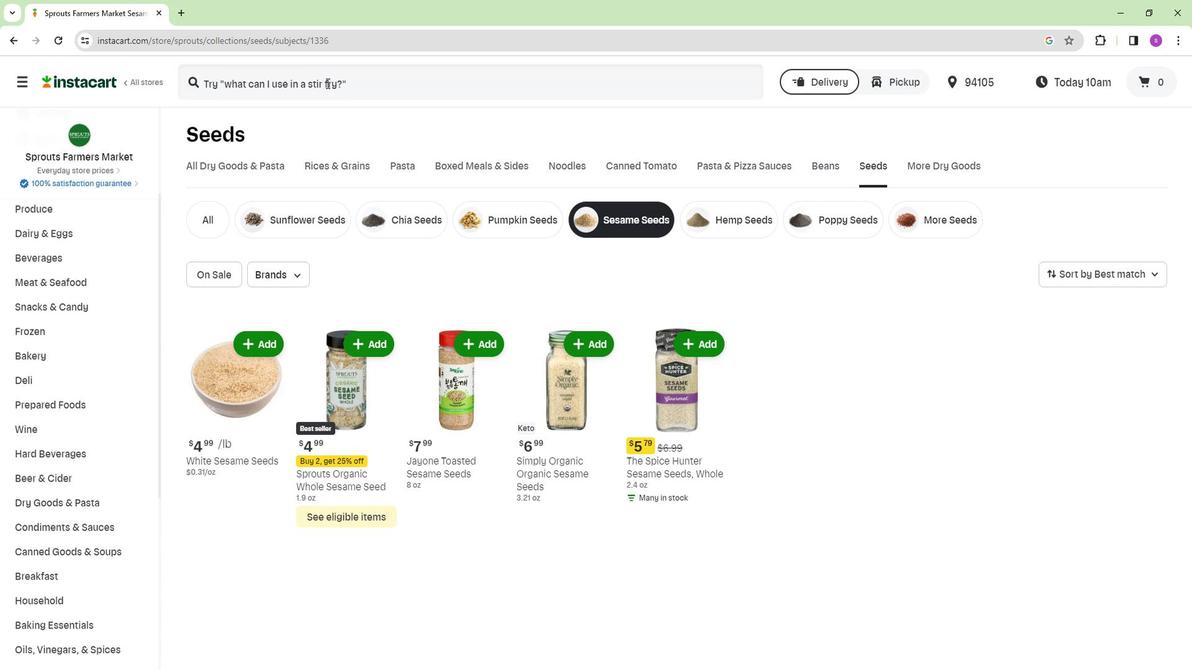 
Action: Key pressed <Key.shift>White<Key.space><Key.shift>Sesame<Key.space><Key.shift>Seeds<Key.enter>
Screenshot: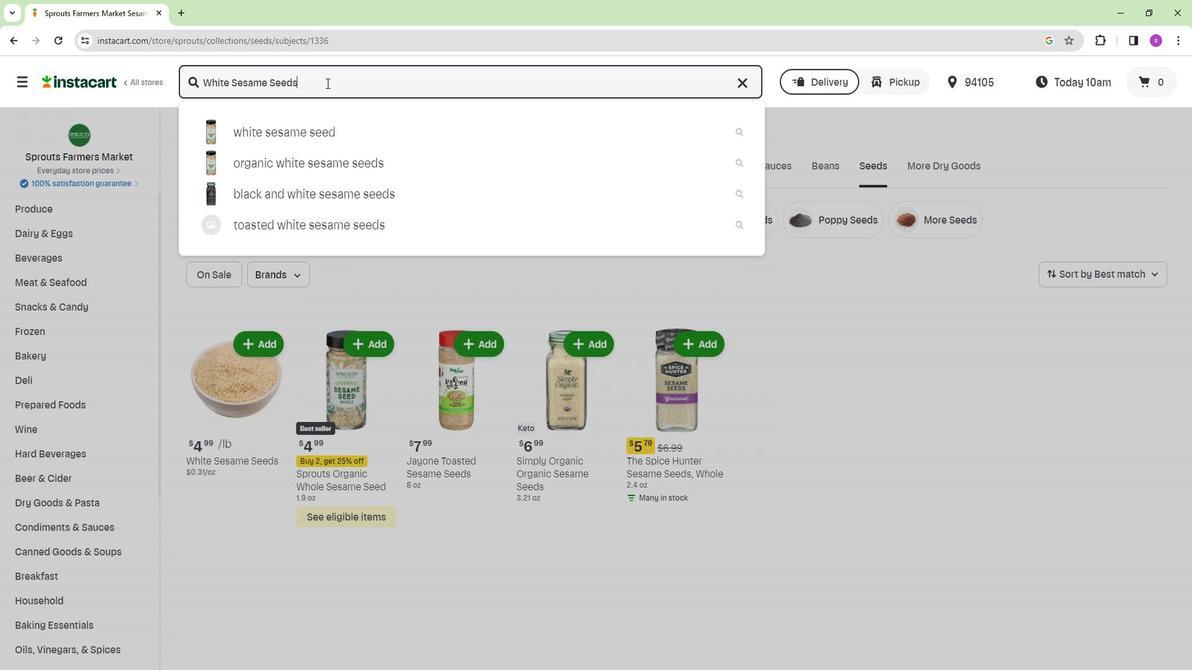 
Action: Mouse moved to (791, 174)
Screenshot: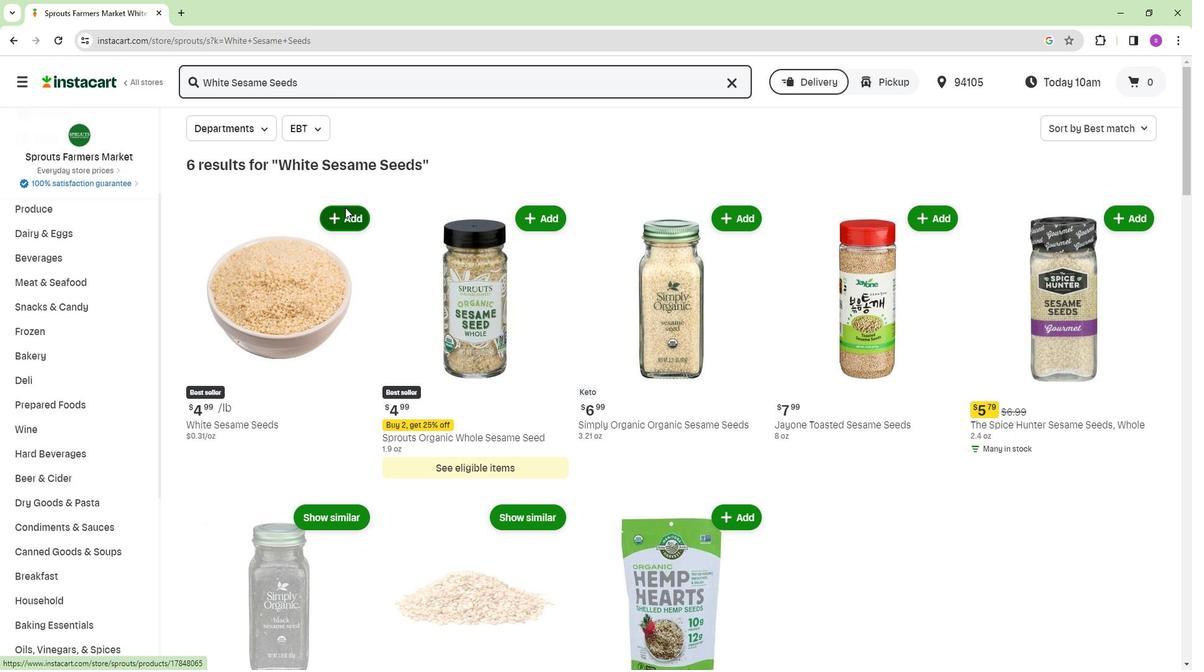 
Action: Mouse pressed left at (791, 174)
Screenshot: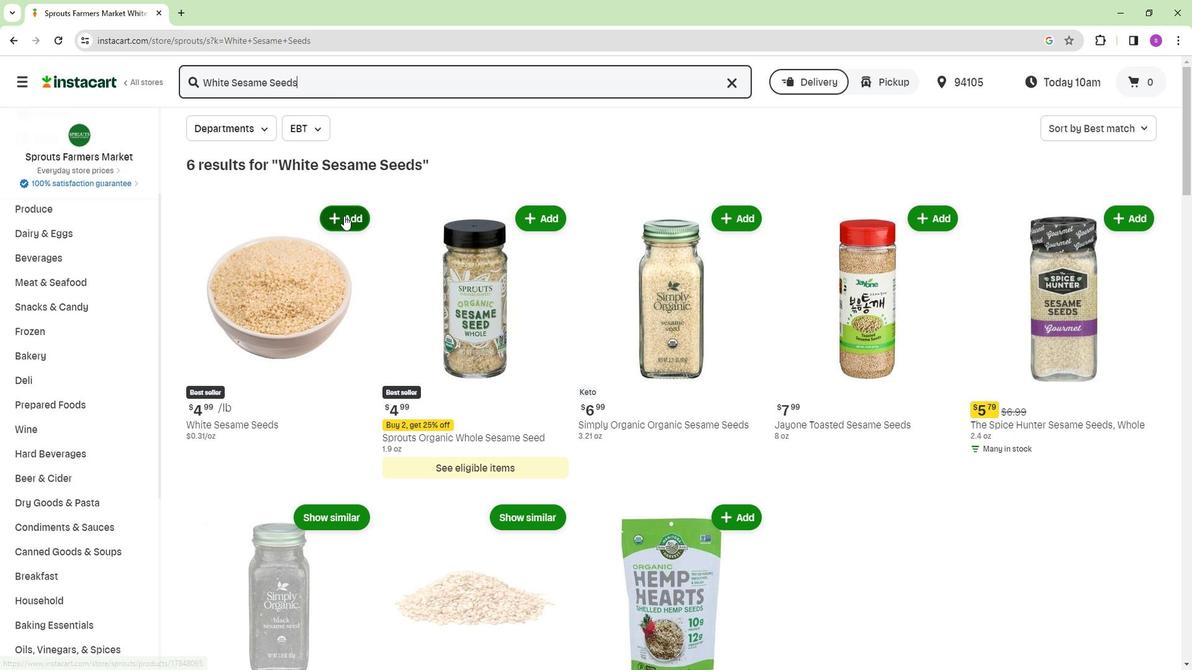 
Action: Mouse moved to (800, 173)
Screenshot: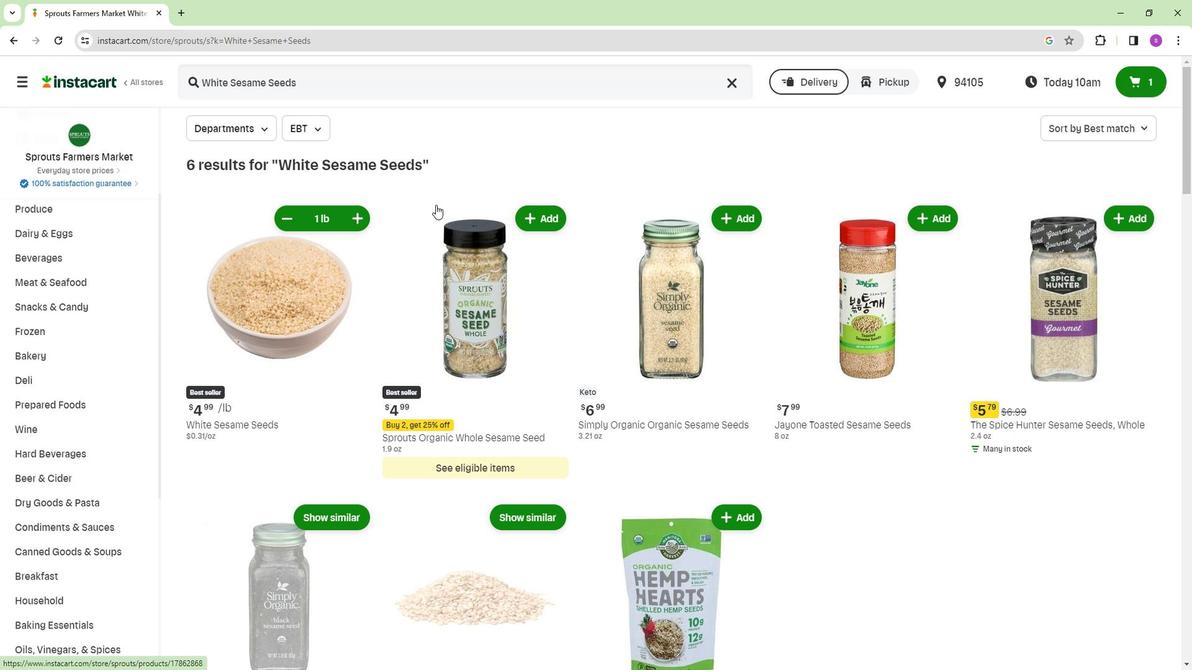 
